 Task: Find and compare routes to nearby cinemas from Sector 18, Gurugram.
Action: Mouse moved to (124, 49)
Screenshot: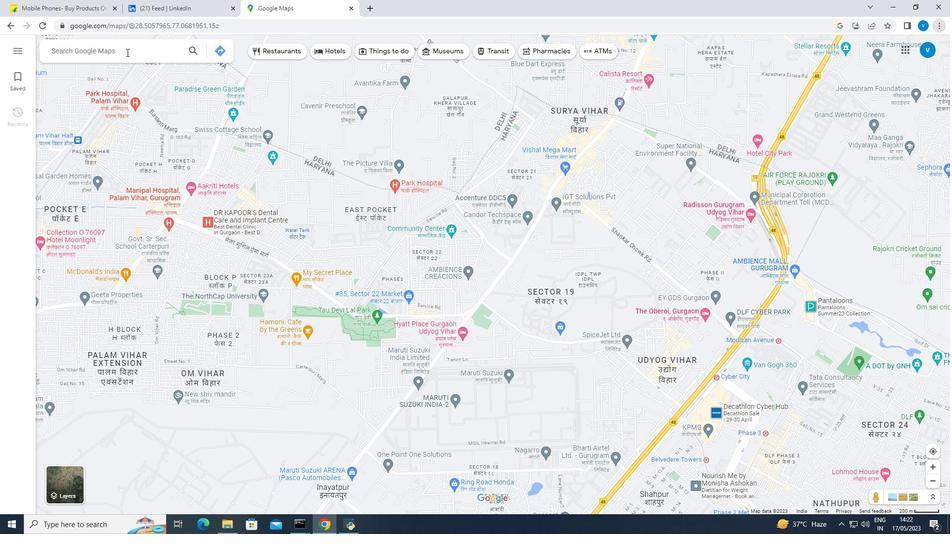 
Action: Mouse pressed left at (124, 49)
Screenshot: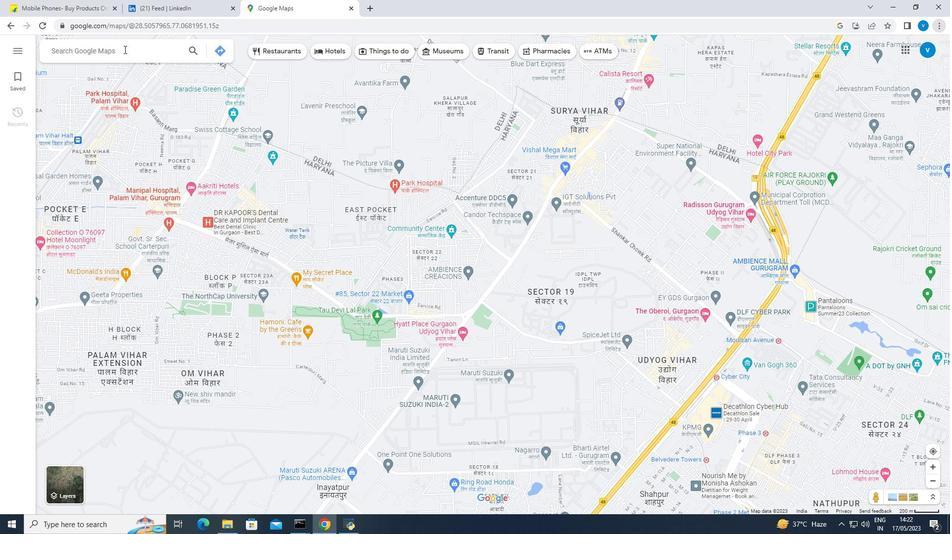 
Action: Key pressed nearby<Key.space>movie<Key.space>theatre<Key.space>or<Key.space>cinema<Key.enter>
Screenshot: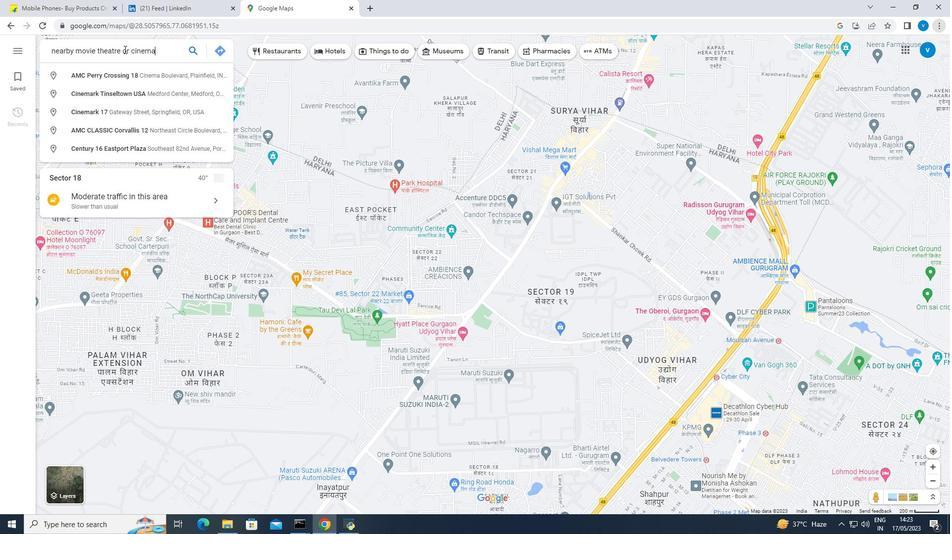 
Action: Mouse moved to (120, 114)
Screenshot: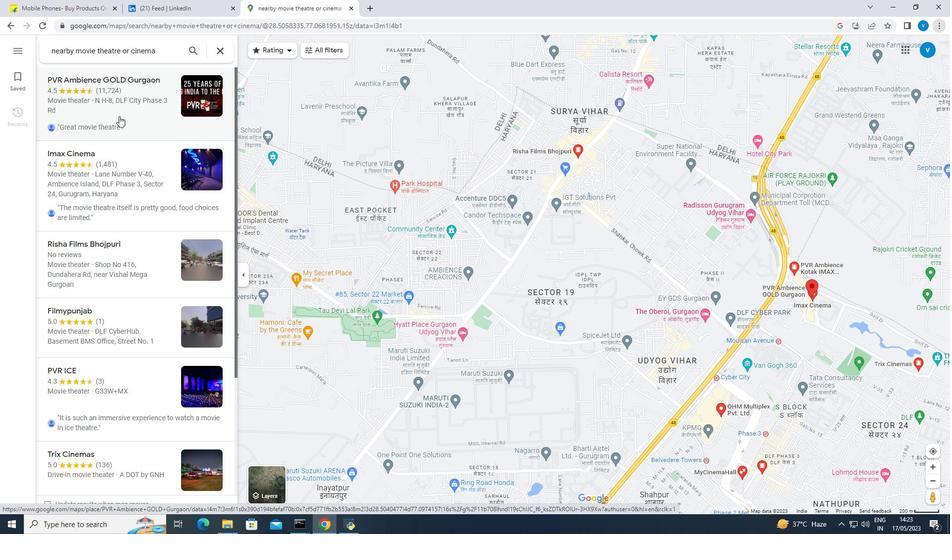 
Action: Mouse pressed left at (120, 114)
Screenshot: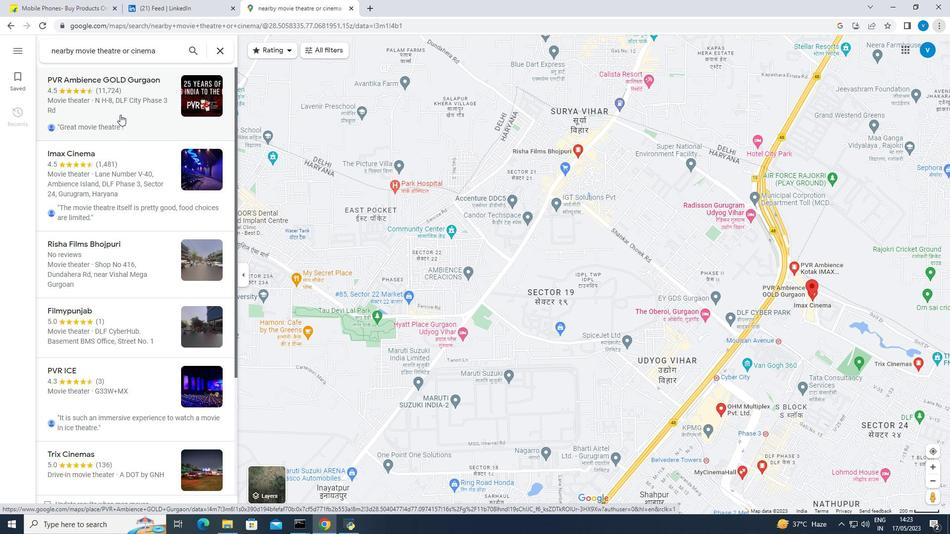 
Action: Mouse moved to (279, 279)
Screenshot: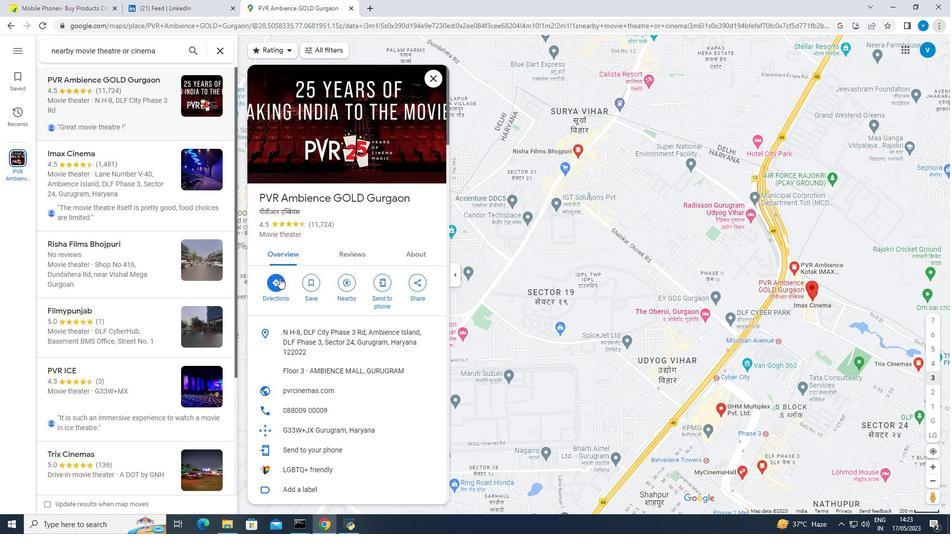 
Action: Mouse pressed left at (279, 279)
Screenshot: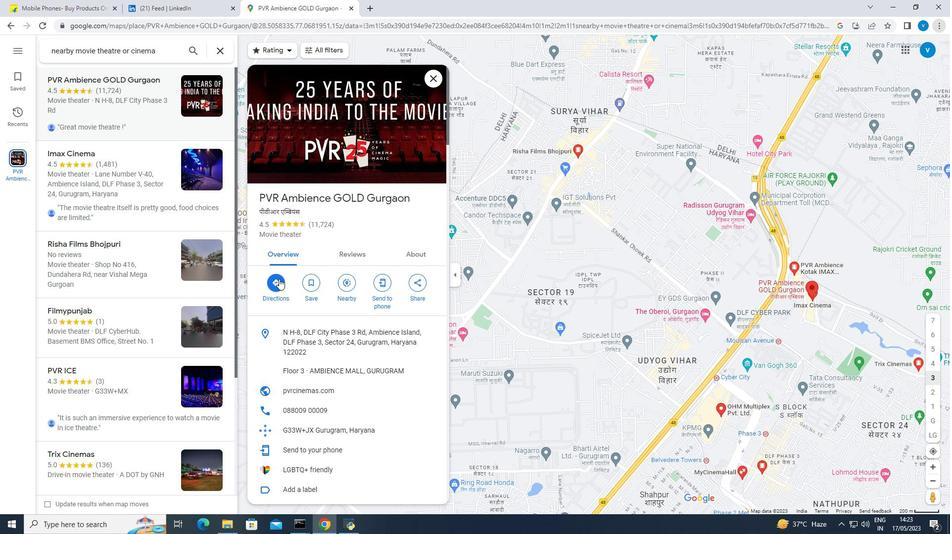 
Action: Mouse moved to (157, 78)
Screenshot: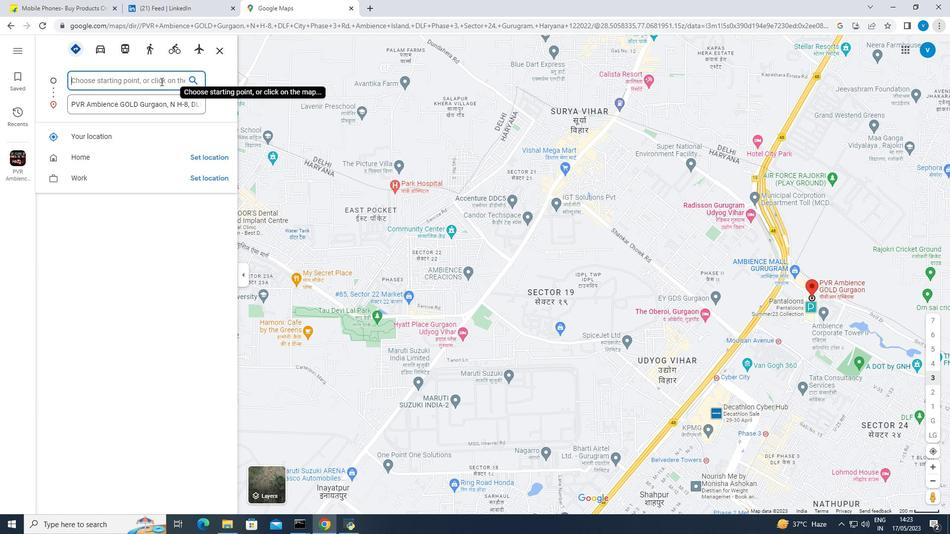 
Action: Mouse pressed left at (157, 78)
Screenshot: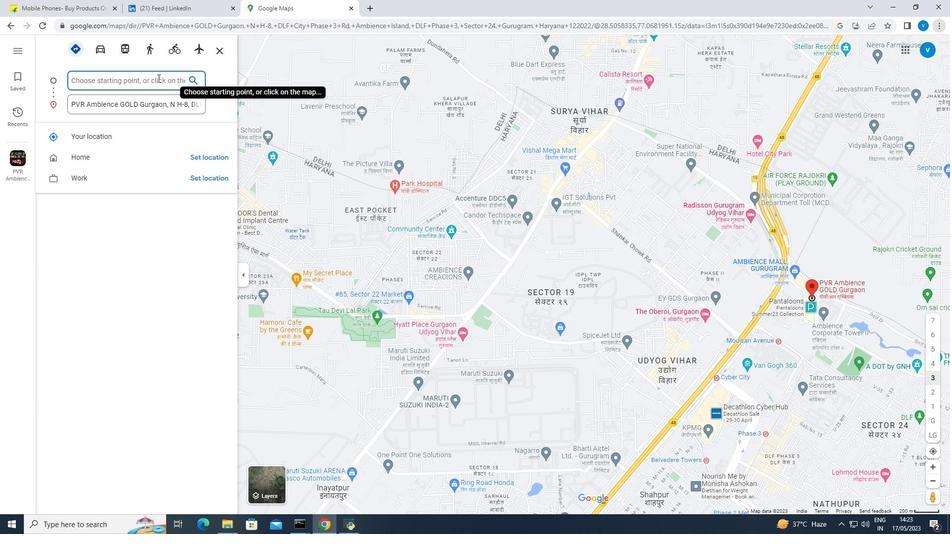 
Action: Key pressed sector<Key.space>18<Key.enter>
Screenshot: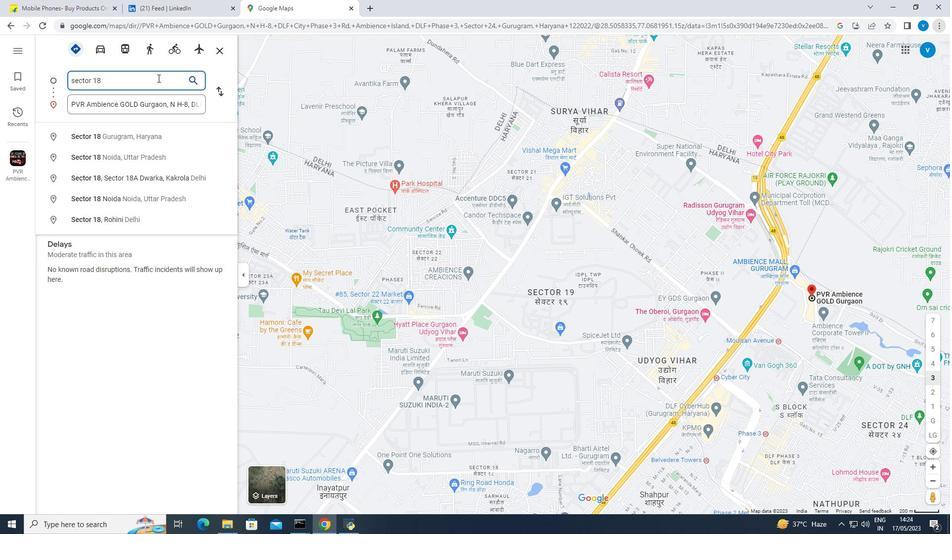 
Action: Mouse moved to (327, 411)
Screenshot: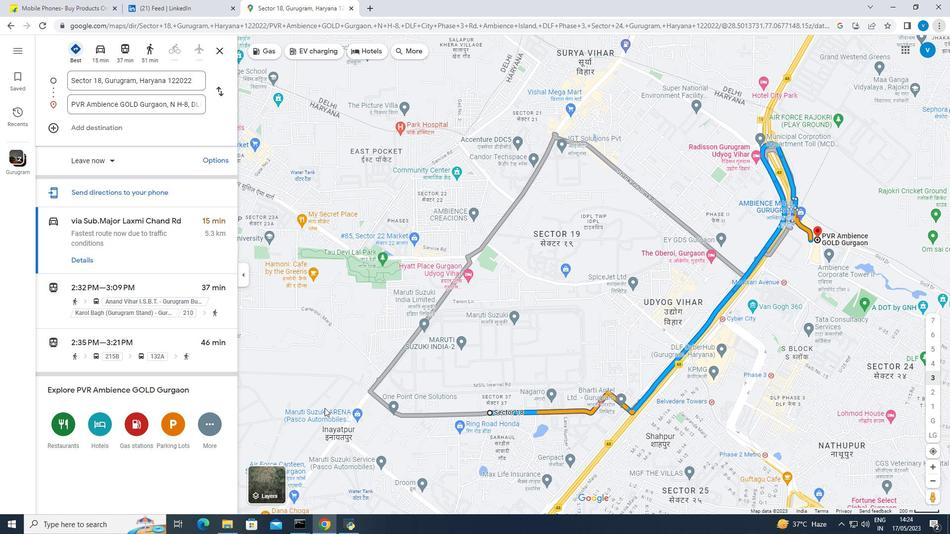 
Action: Mouse scrolled (327, 410) with delta (0, 0)
Screenshot: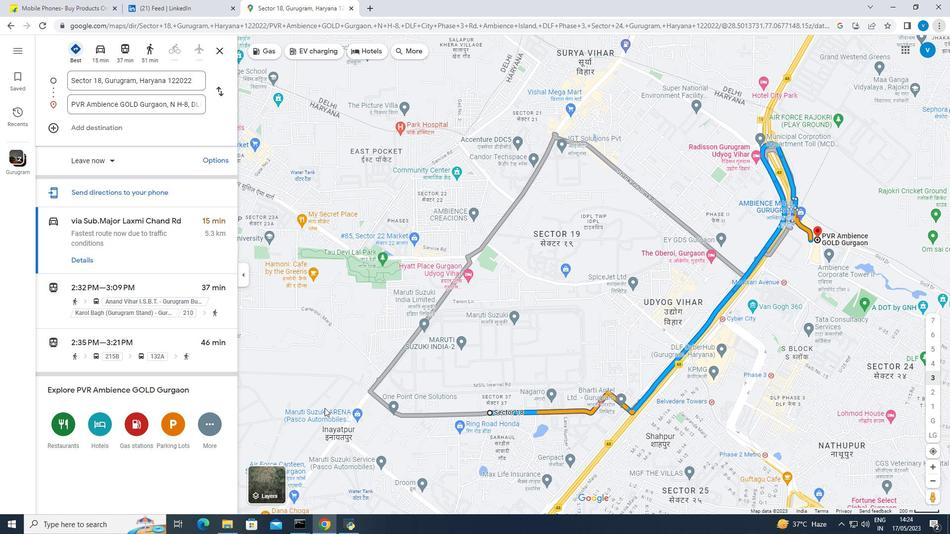 
Action: Mouse moved to (378, 425)
Screenshot: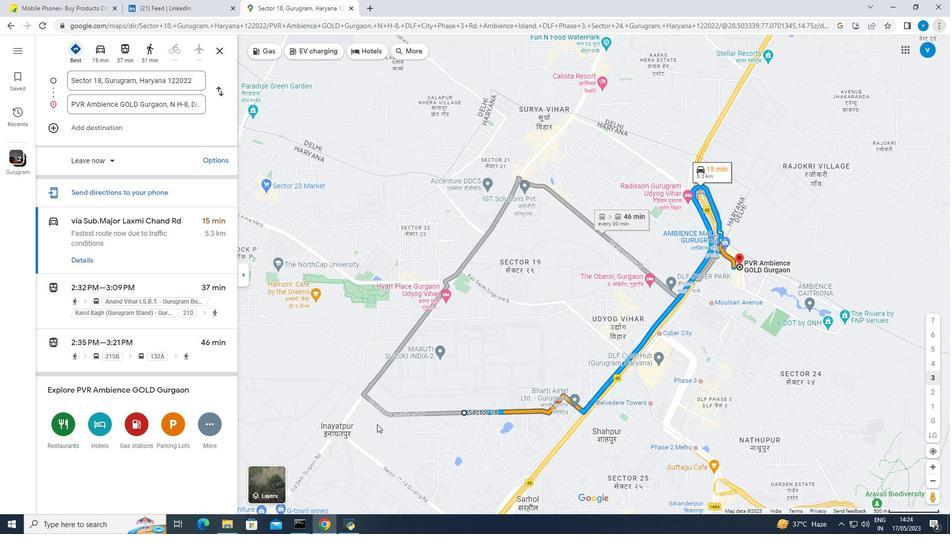 
Action: Mouse scrolled (378, 425) with delta (0, 0)
Screenshot: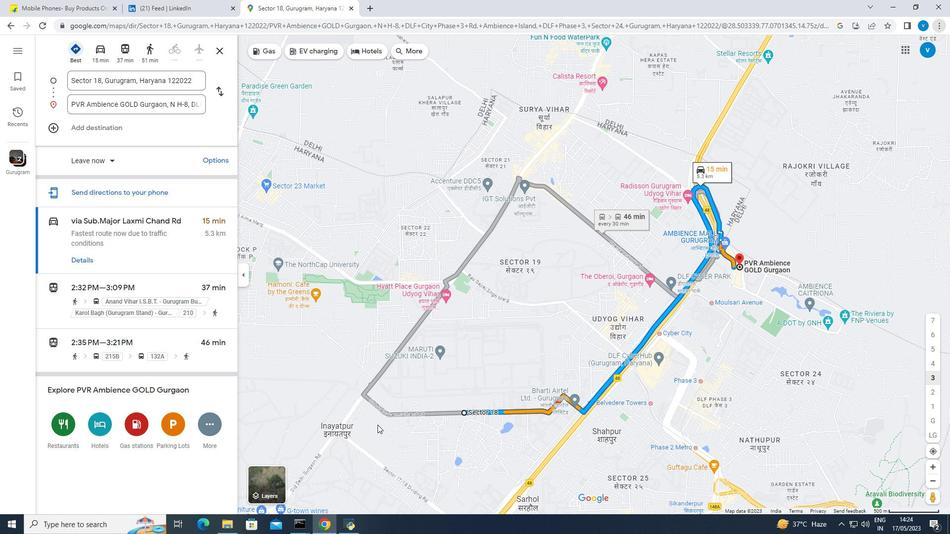 
Action: Mouse moved to (420, 411)
Screenshot: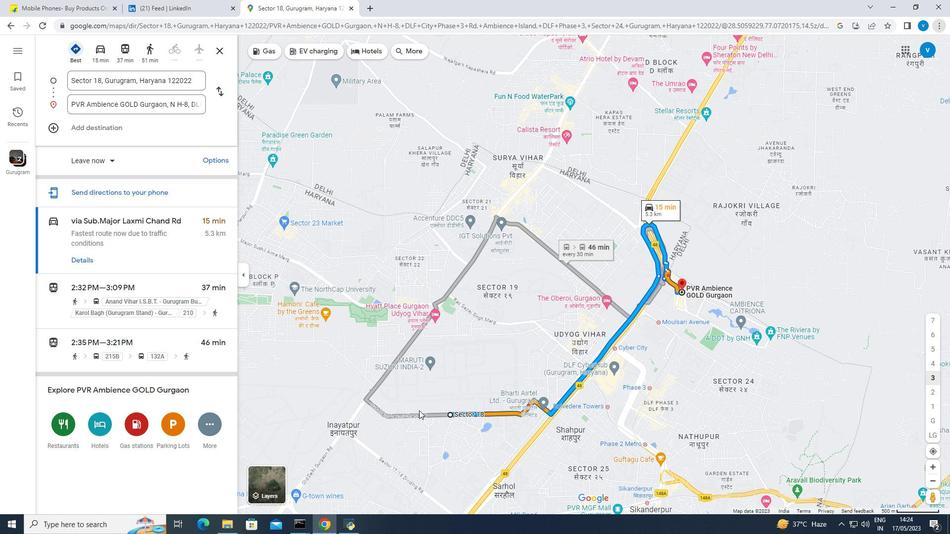 
Action: Mouse scrolled (420, 411) with delta (0, 0)
Screenshot: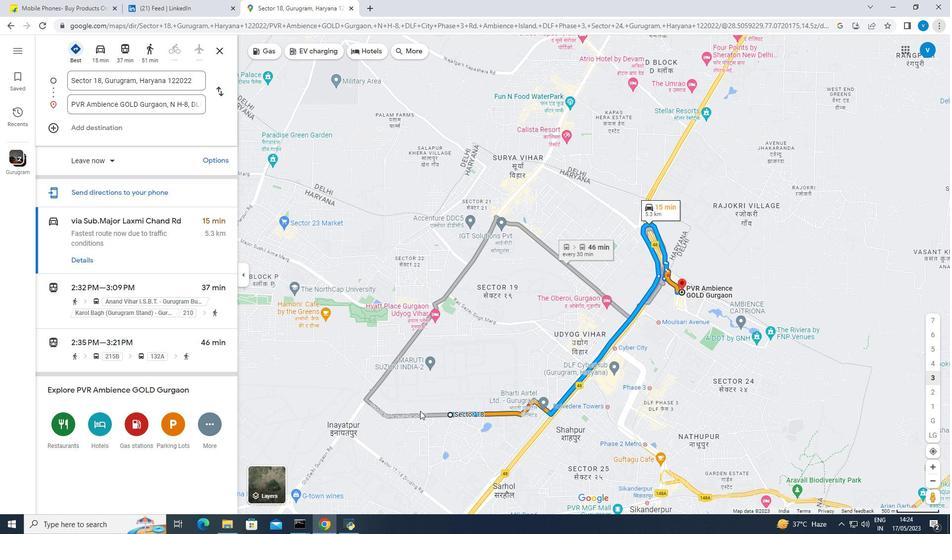 
Action: Mouse moved to (420, 411)
Screenshot: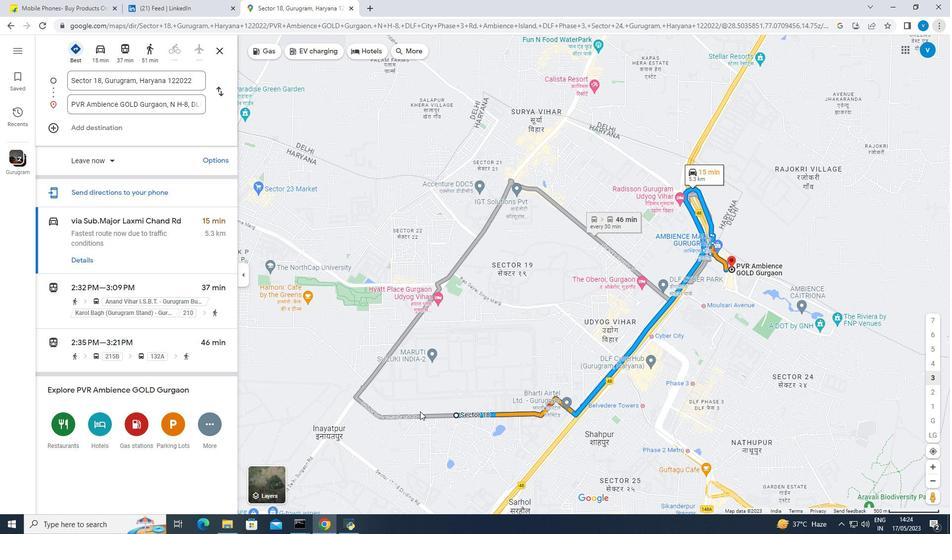 
Action: Mouse scrolled (420, 412) with delta (0, 0)
Screenshot: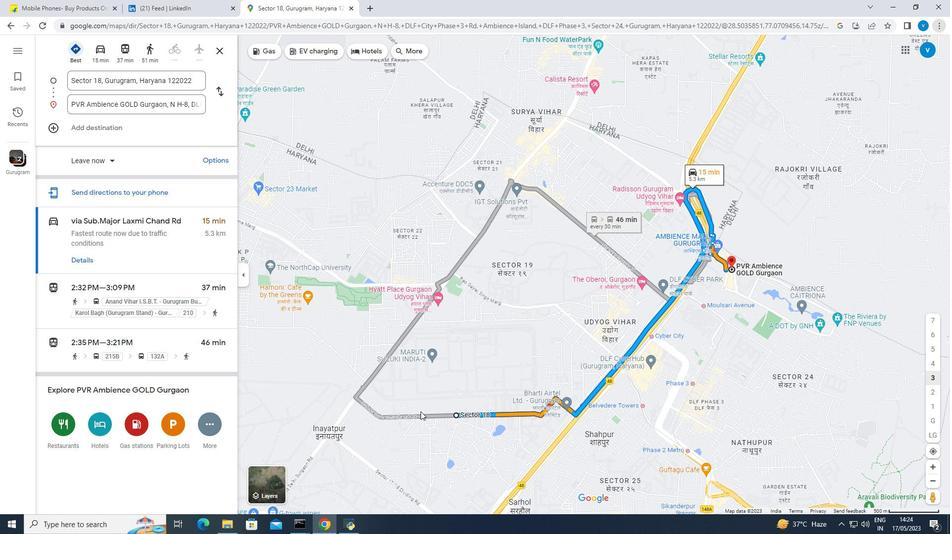 
Action: Mouse moved to (613, 409)
Screenshot: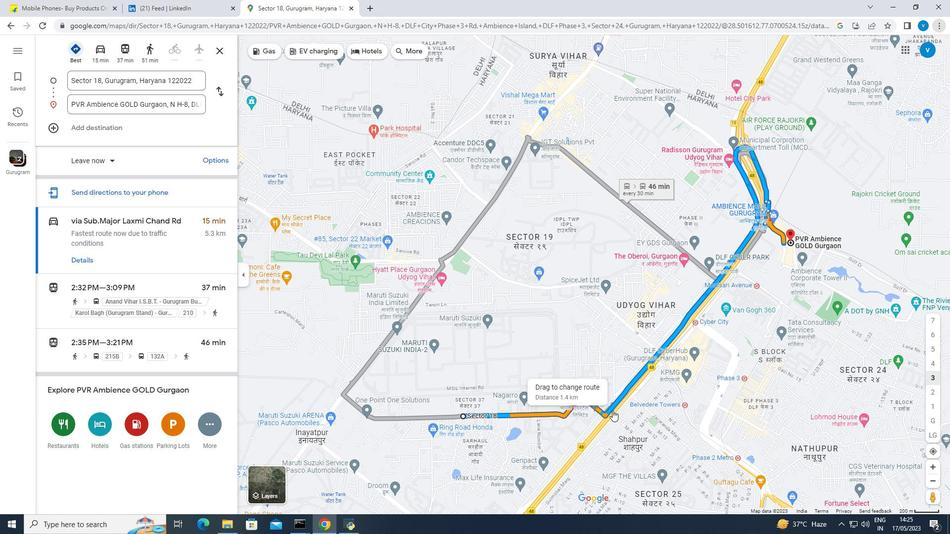 
Action: Mouse scrolled (613, 410) with delta (0, 0)
Screenshot: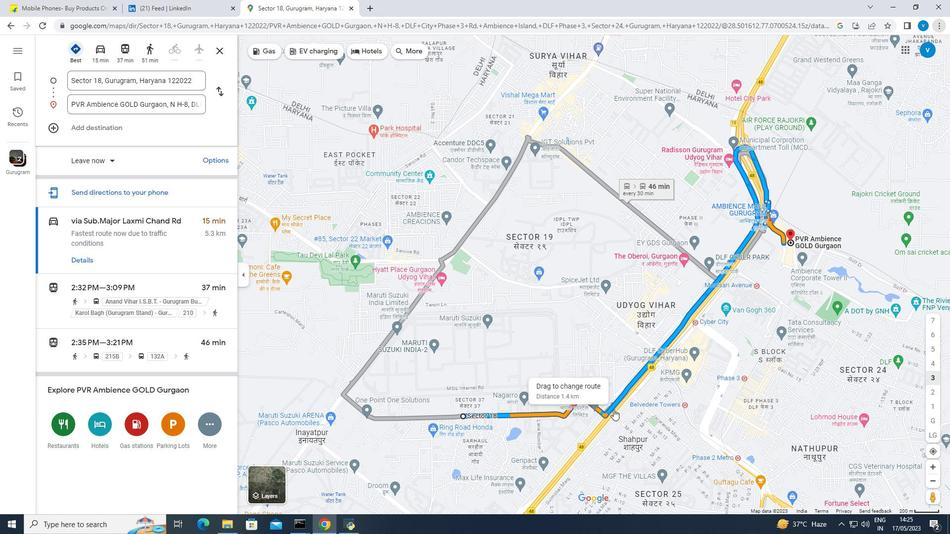 
Action: Mouse moved to (222, 162)
Screenshot: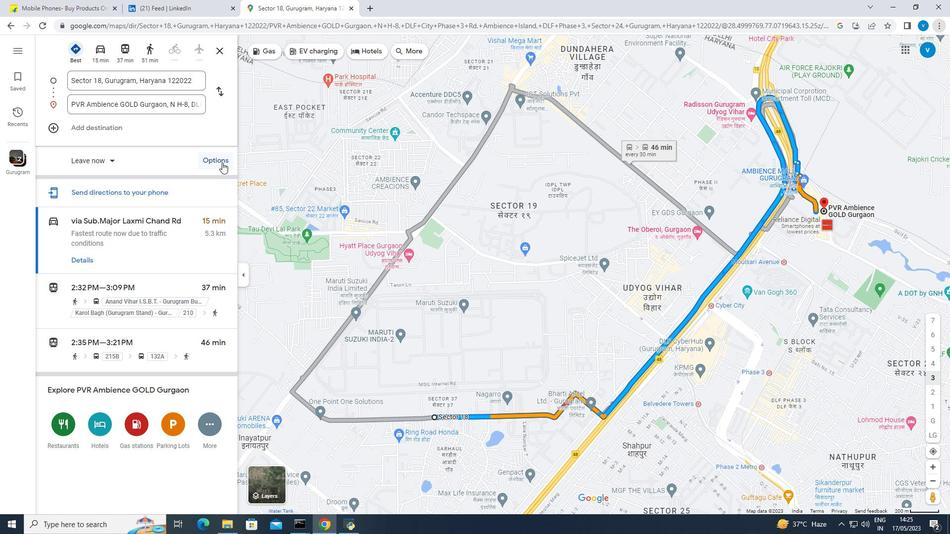 
Action: Mouse pressed left at (222, 162)
Screenshot: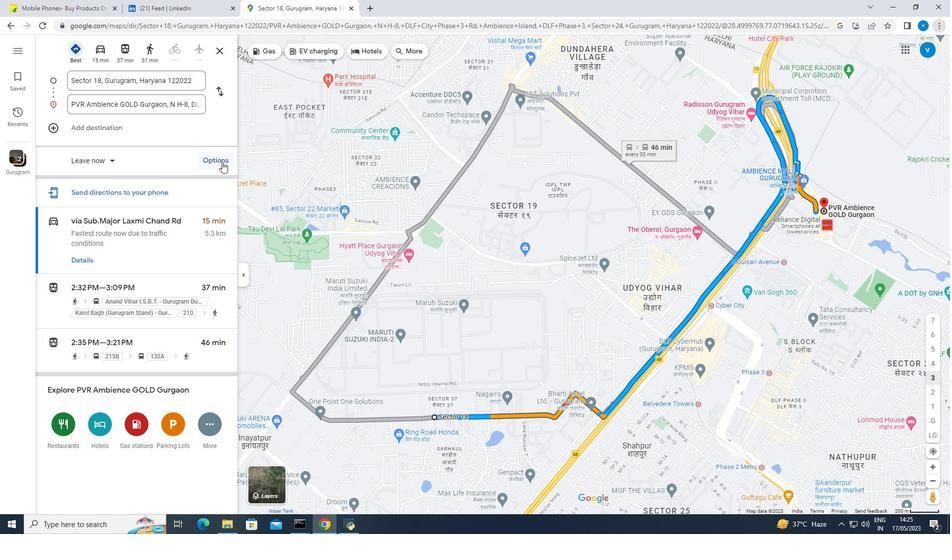 
Action: Mouse moved to (154, 194)
Screenshot: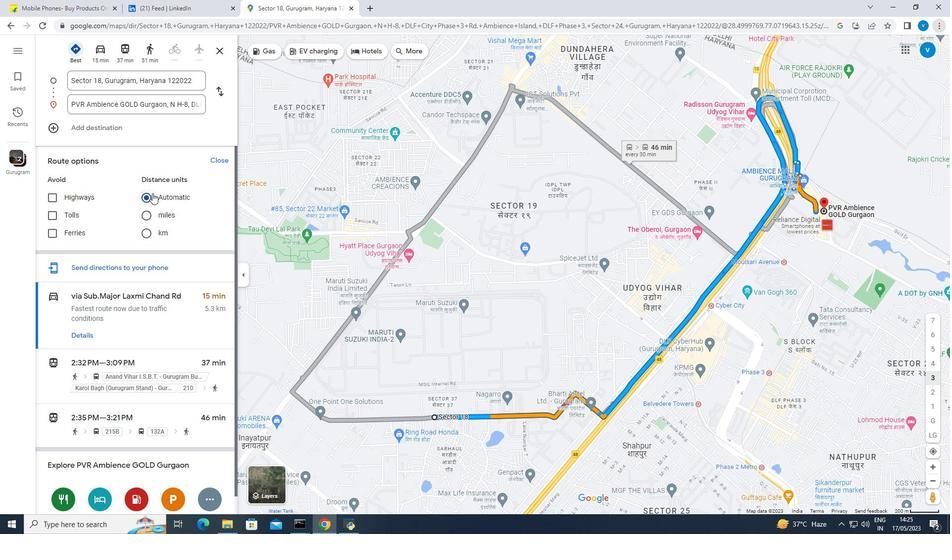 
Action: Mouse scrolled (154, 193) with delta (0, 0)
Screenshot: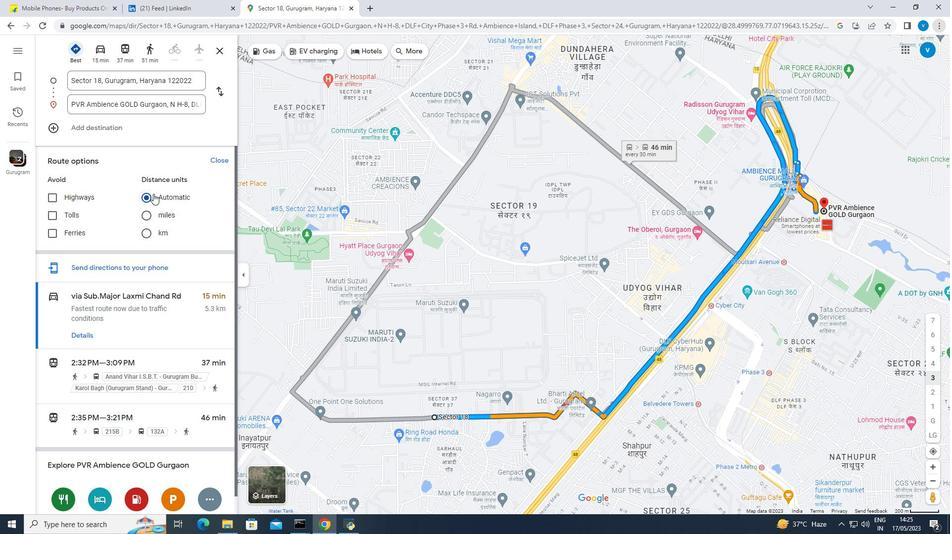 
Action: Mouse scrolled (154, 193) with delta (0, 0)
Screenshot: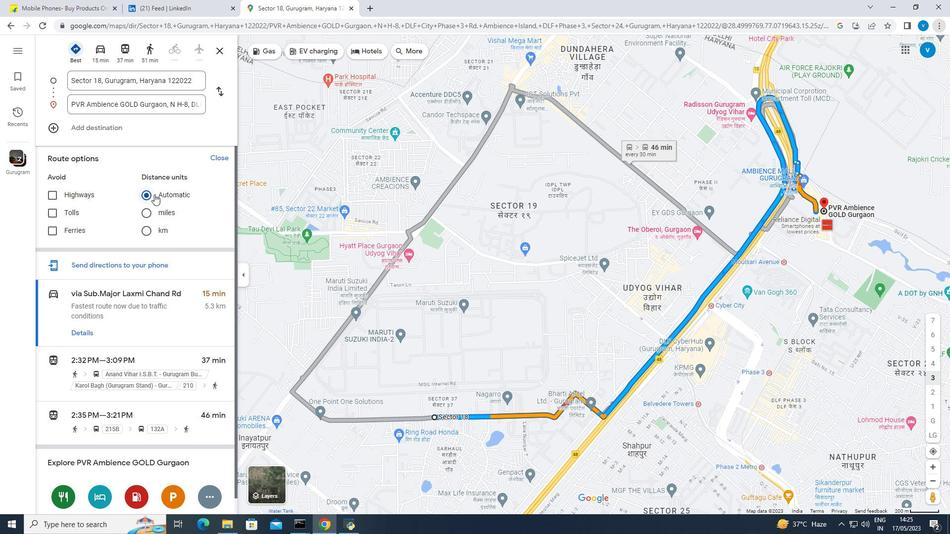 
Action: Mouse moved to (168, 179)
Screenshot: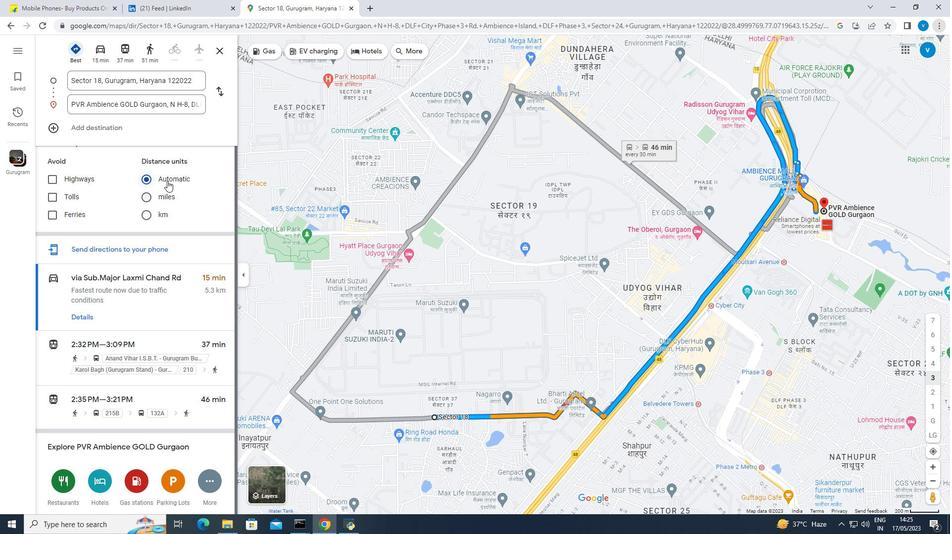 
Action: Mouse scrolled (168, 179) with delta (0, 0)
Screenshot: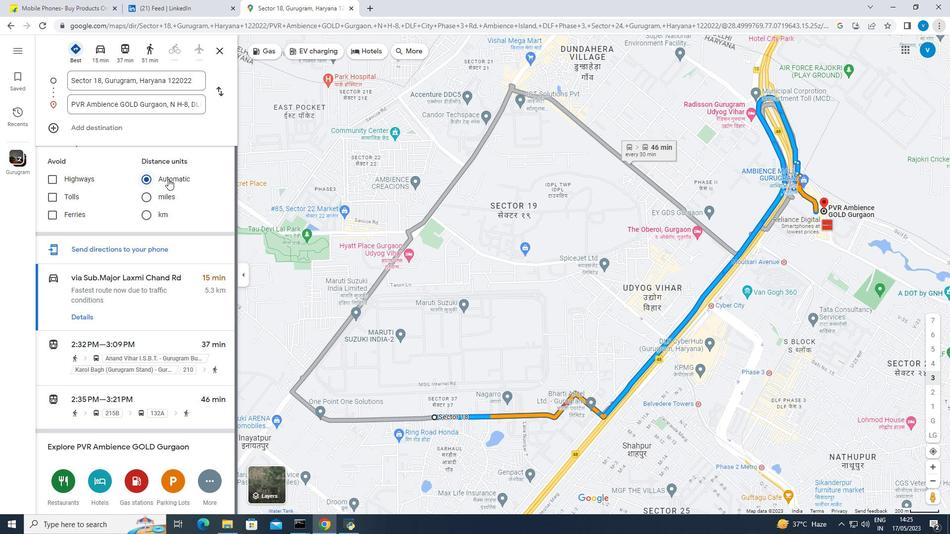 
Action: Mouse scrolled (168, 179) with delta (0, 0)
Screenshot: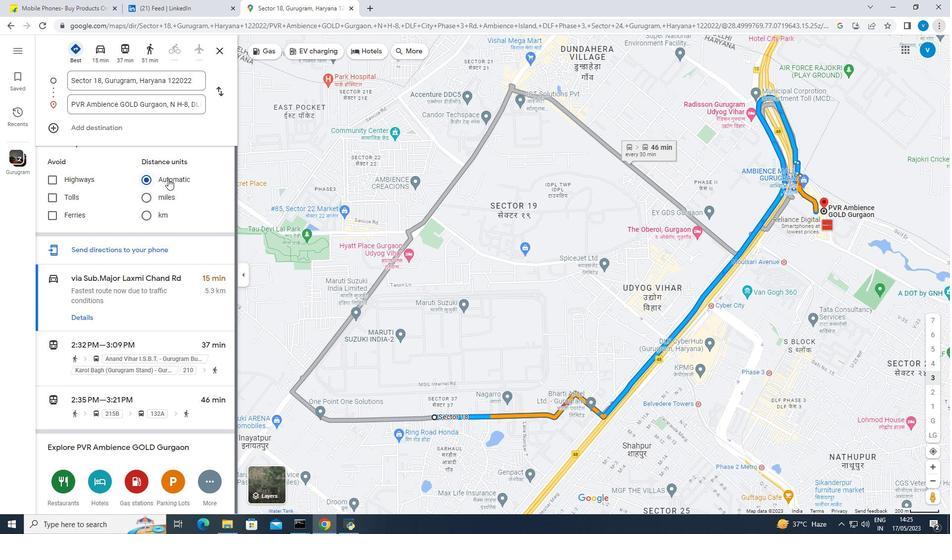 
Action: Mouse moved to (222, 161)
Screenshot: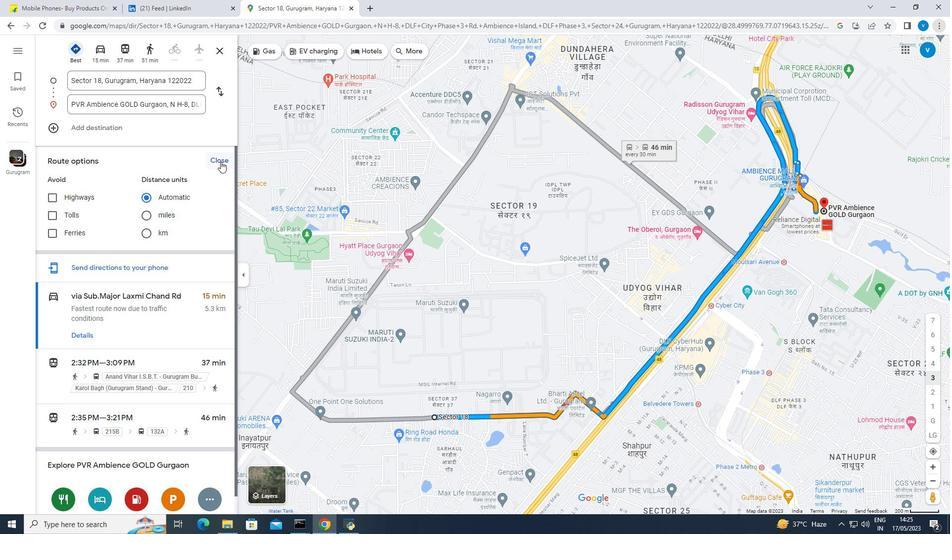 
Action: Mouse pressed left at (222, 161)
Screenshot: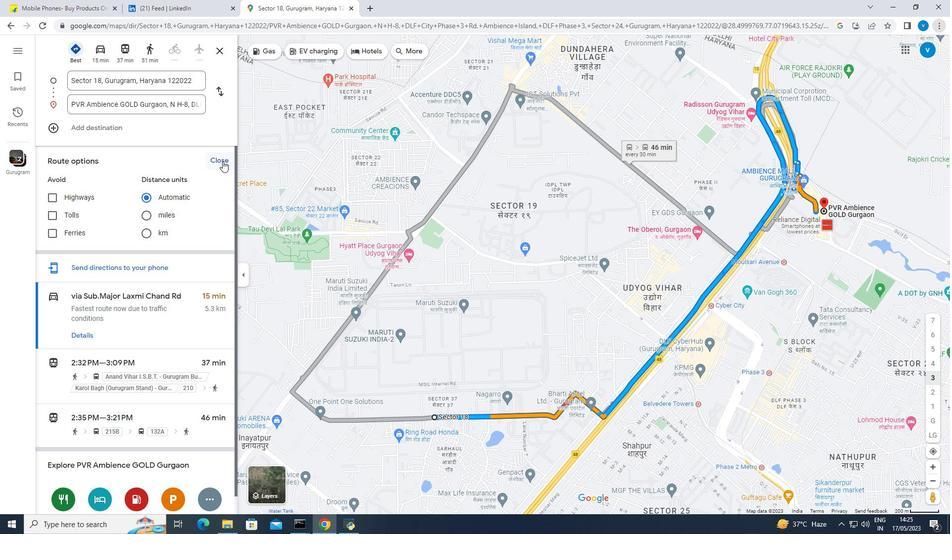 
Action: Mouse moved to (9, 27)
Screenshot: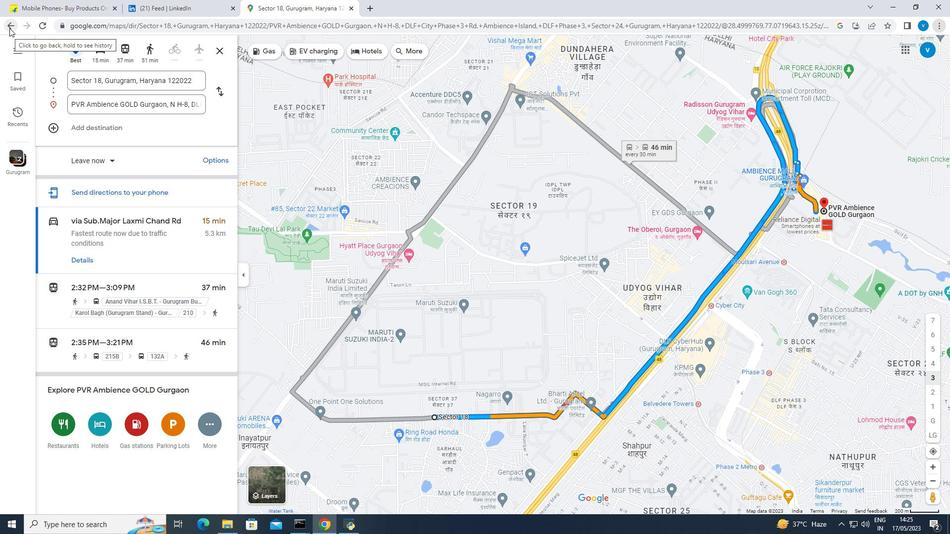
Action: Mouse pressed left at (9, 27)
Screenshot: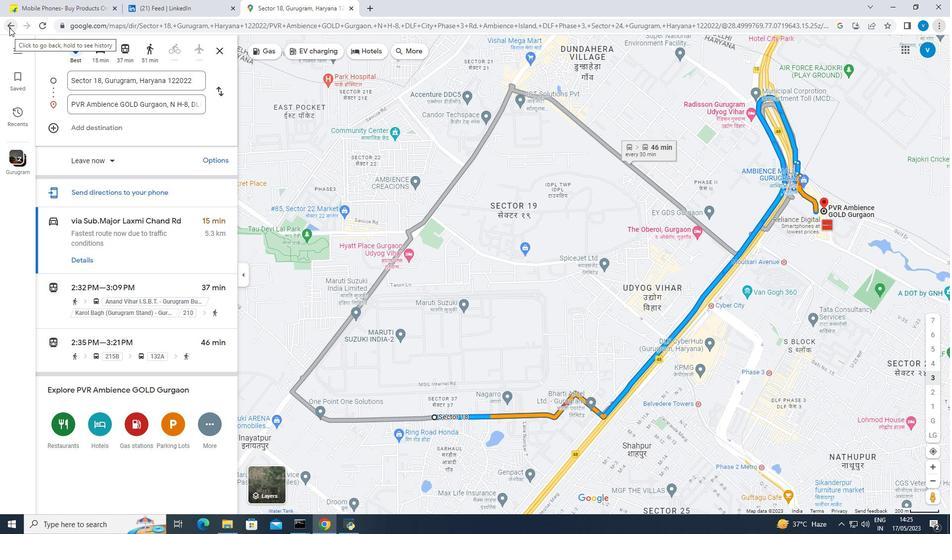 
Action: Mouse pressed left at (9, 27)
Screenshot: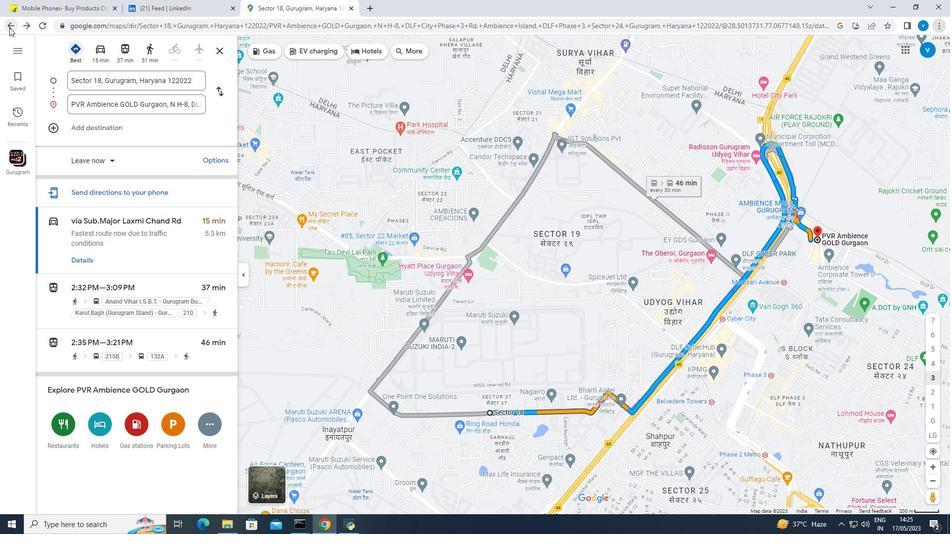 
Action: Mouse moved to (168, 168)
Screenshot: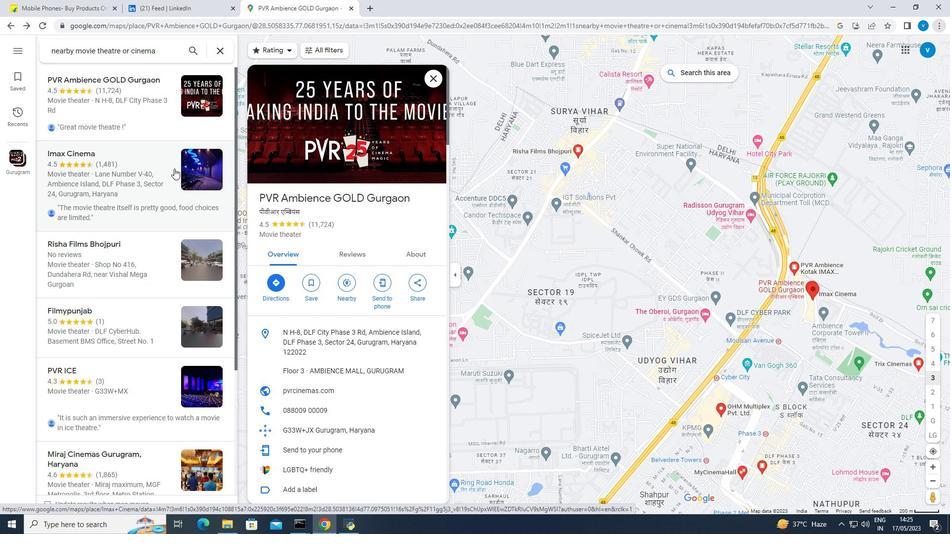 
Action: Mouse pressed left at (168, 168)
Screenshot: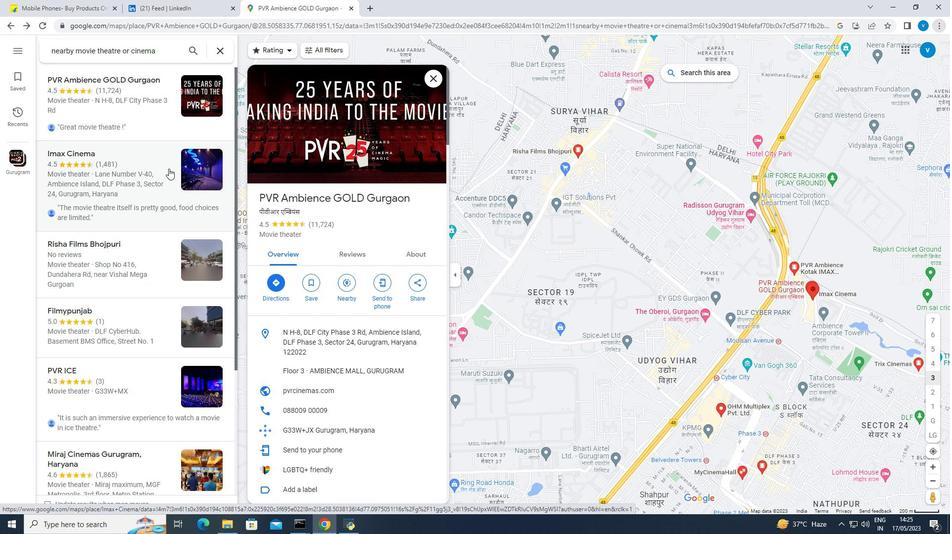 
Action: Mouse moved to (273, 274)
Screenshot: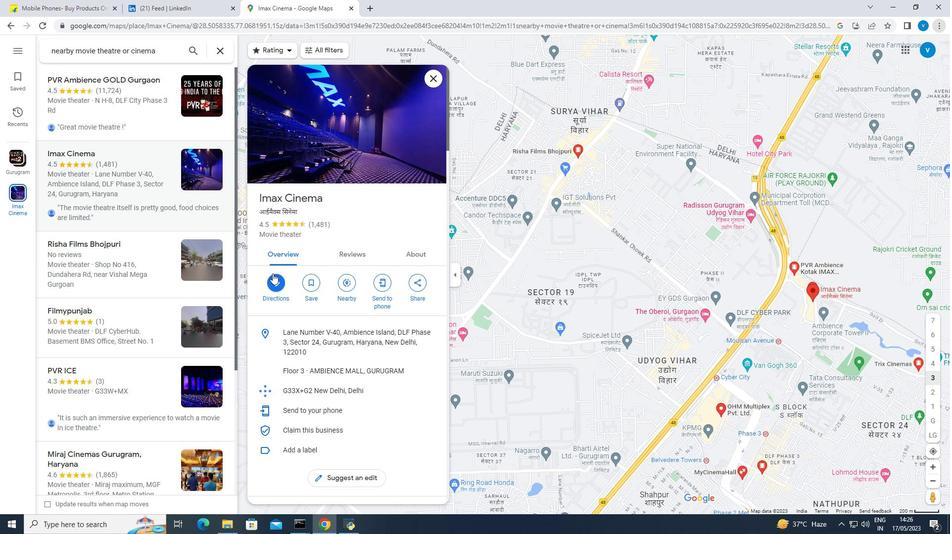 
Action: Mouse pressed left at (273, 274)
Screenshot: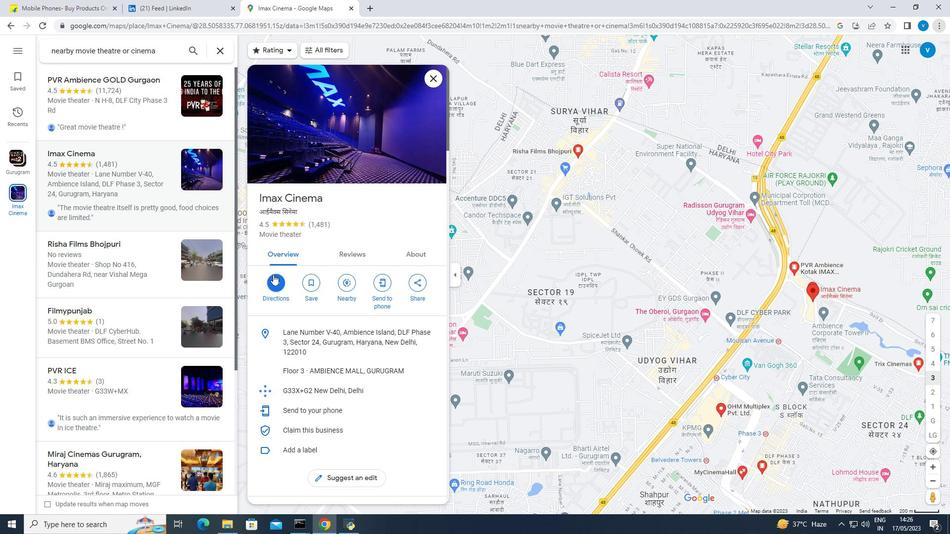 
Action: Mouse moved to (156, 81)
Screenshot: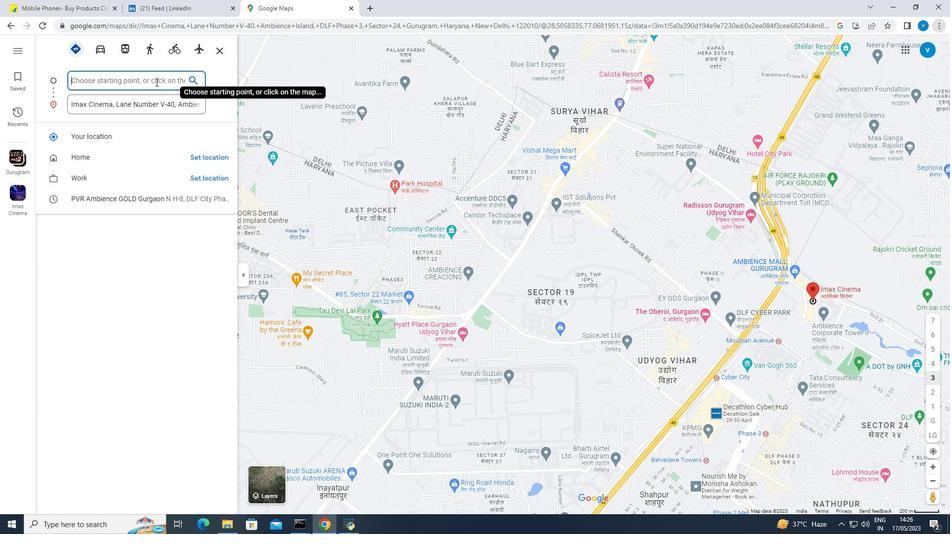 
Action: Mouse pressed left at (156, 81)
Screenshot: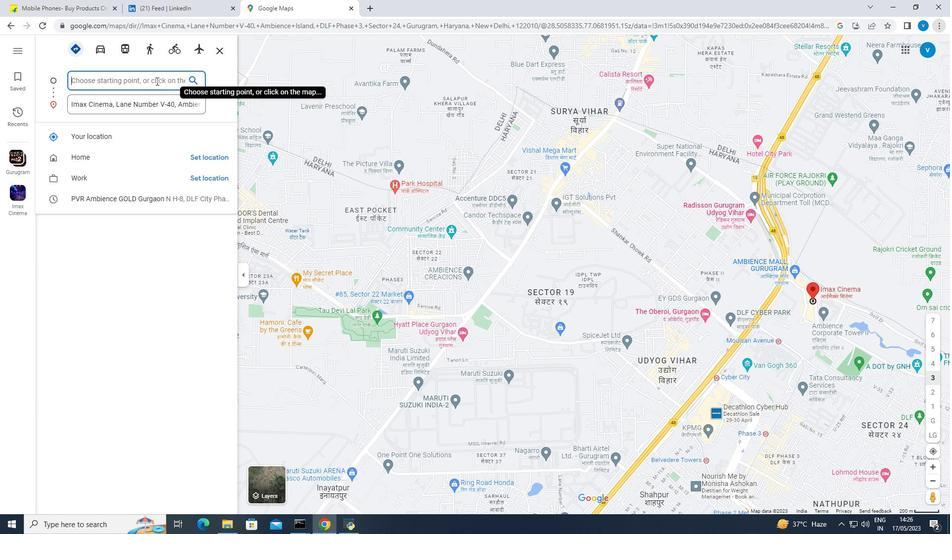 
Action: Key pressed sector<Key.space>18<Key.enter>
Screenshot: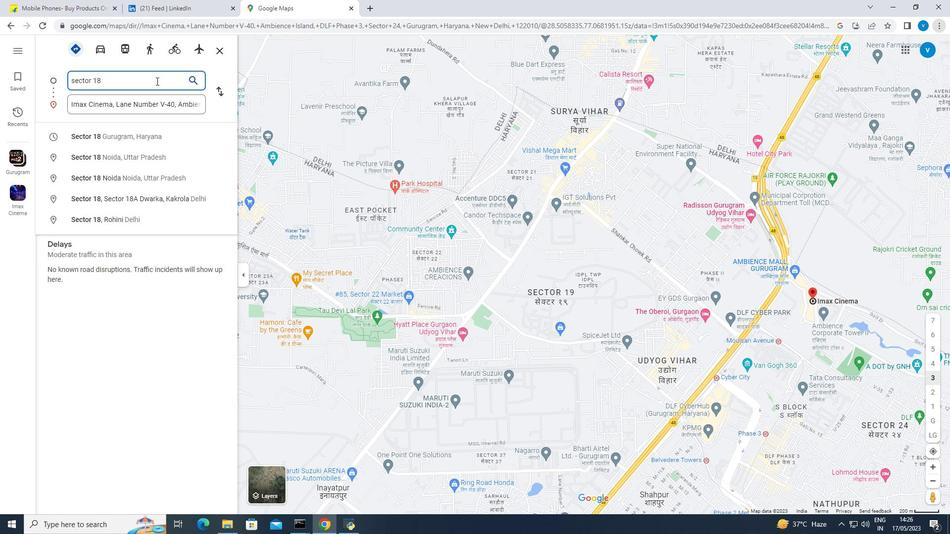
Action: Mouse moved to (179, 206)
Screenshot: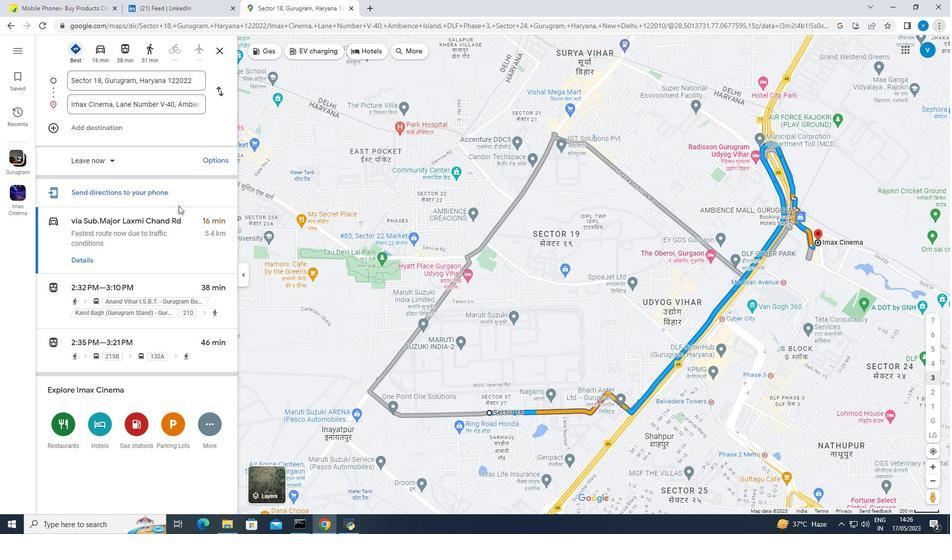 
Action: Mouse scrolled (179, 206) with delta (0, 0)
Screenshot: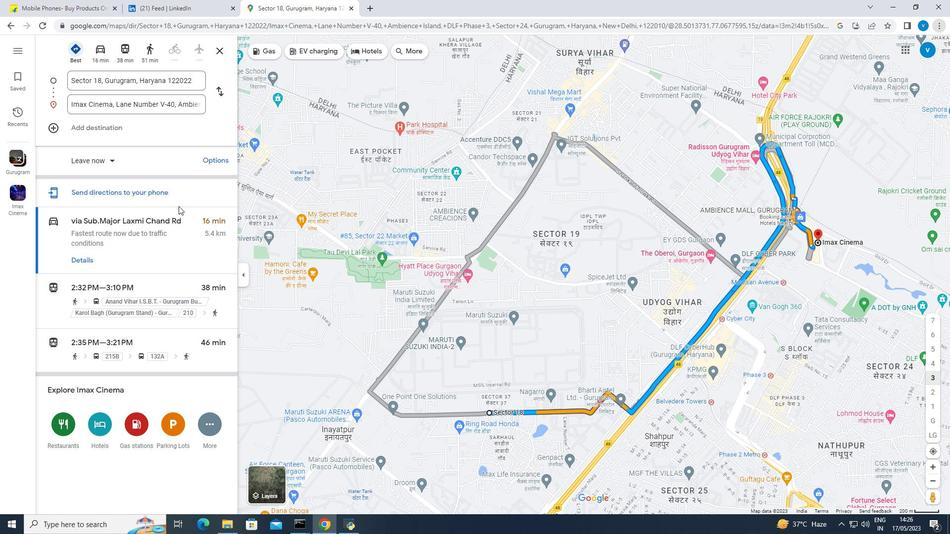 
Action: Mouse scrolled (179, 206) with delta (0, 0)
Screenshot: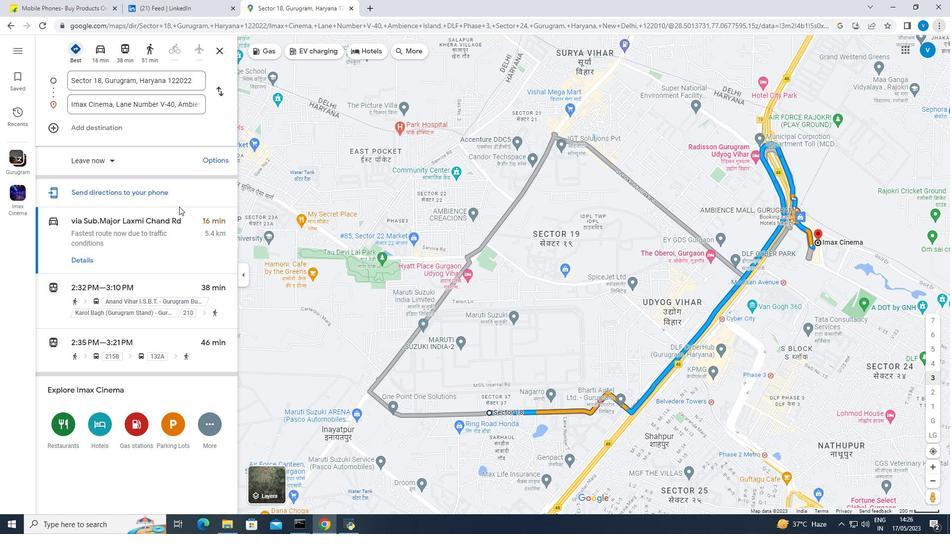
Action: Mouse scrolled (179, 206) with delta (0, 0)
Screenshot: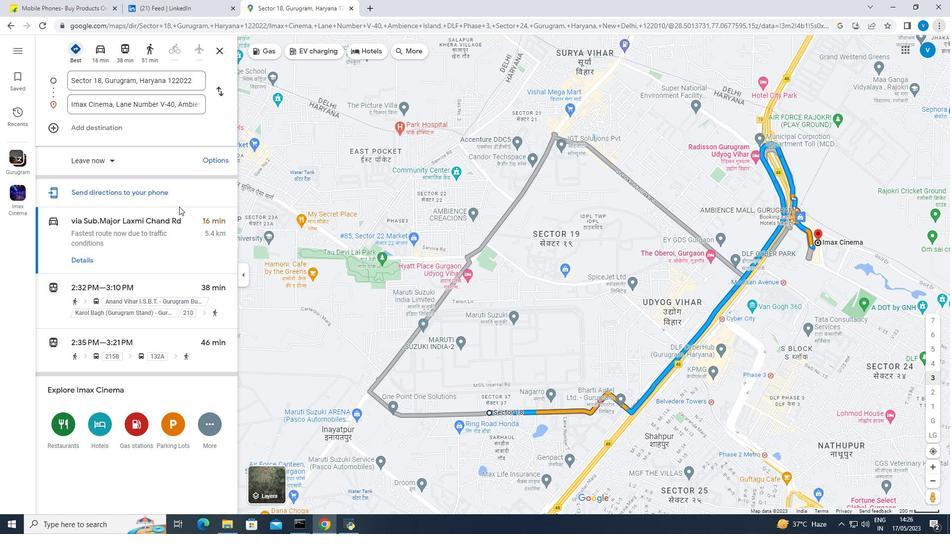 
Action: Mouse scrolled (179, 206) with delta (0, 0)
Screenshot: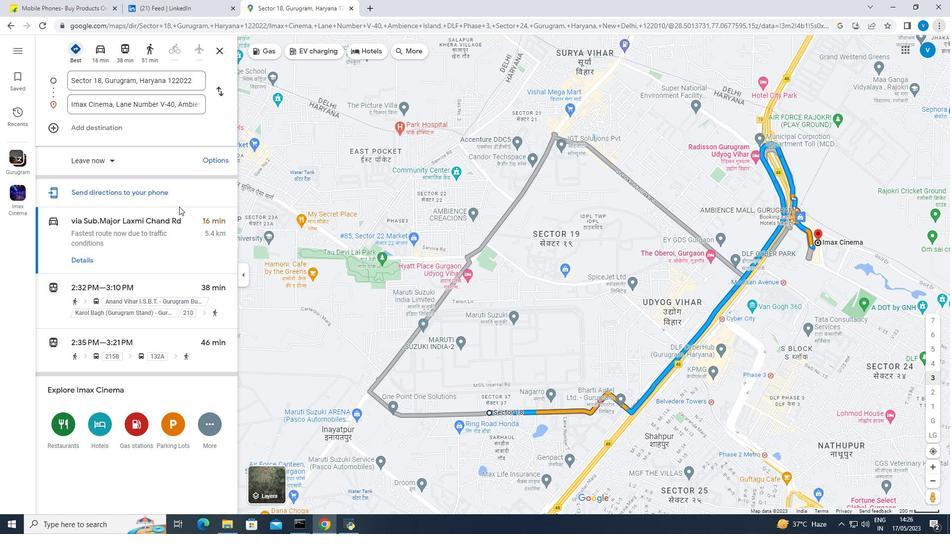 
Action: Mouse moved to (436, 345)
Screenshot: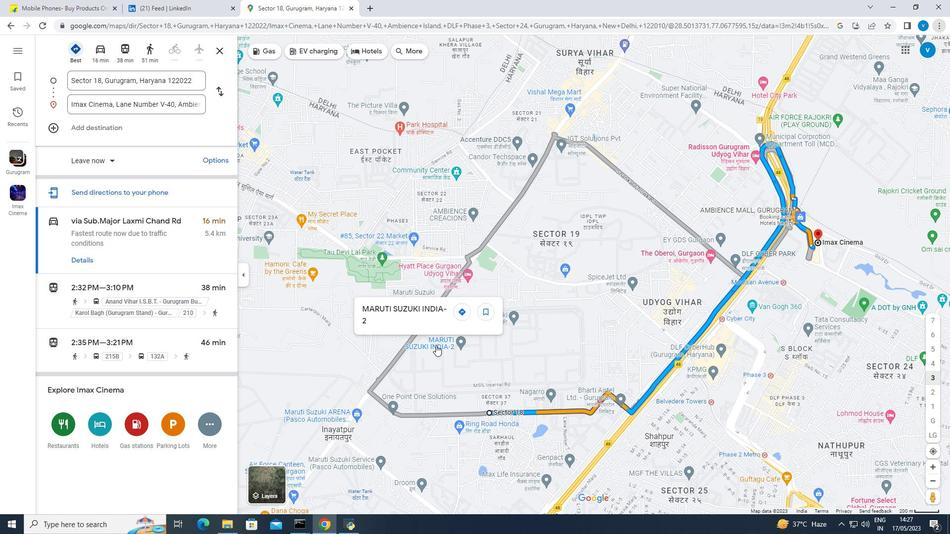 
Action: Mouse scrolled (436, 344) with delta (0, 0)
Screenshot: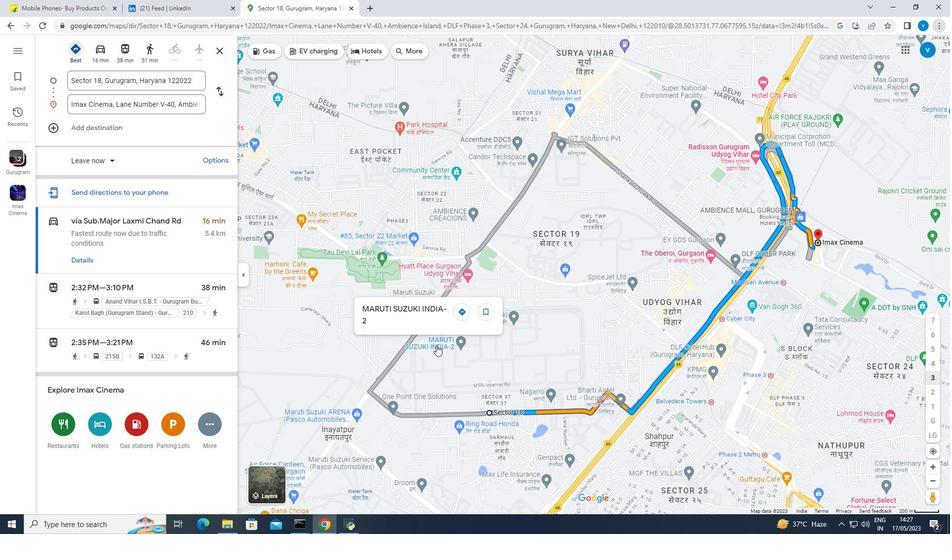 
Action: Mouse moved to (495, 403)
Screenshot: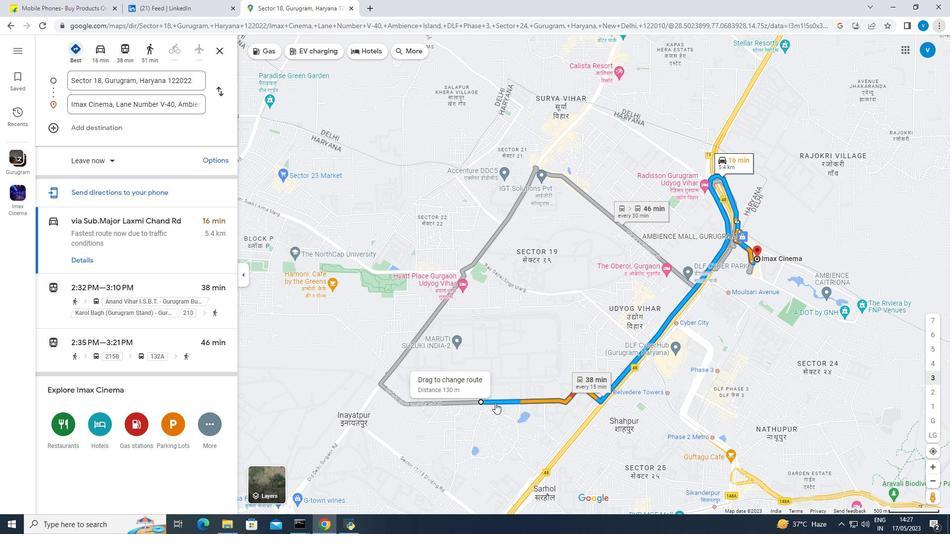 
Action: Mouse scrolled (495, 403) with delta (0, 0)
Screenshot: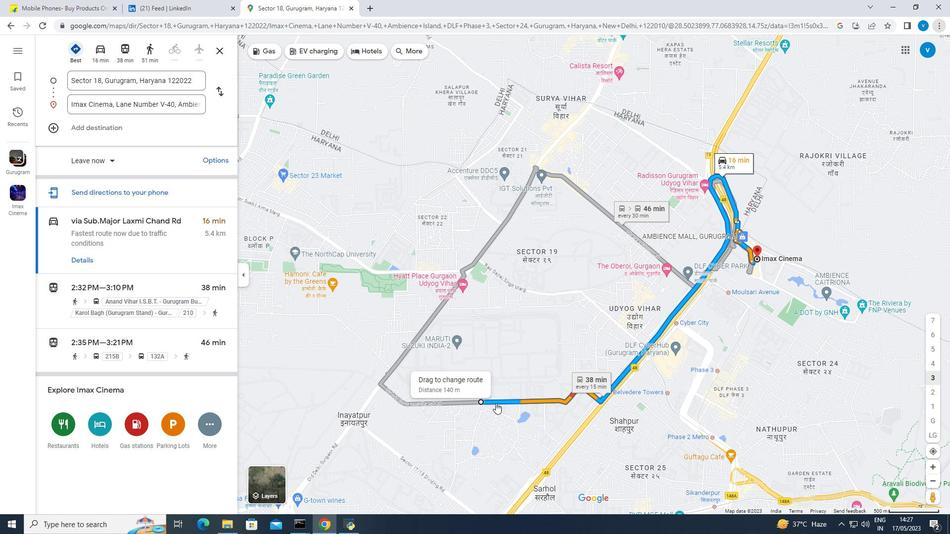 
Action: Mouse moved to (498, 384)
Screenshot: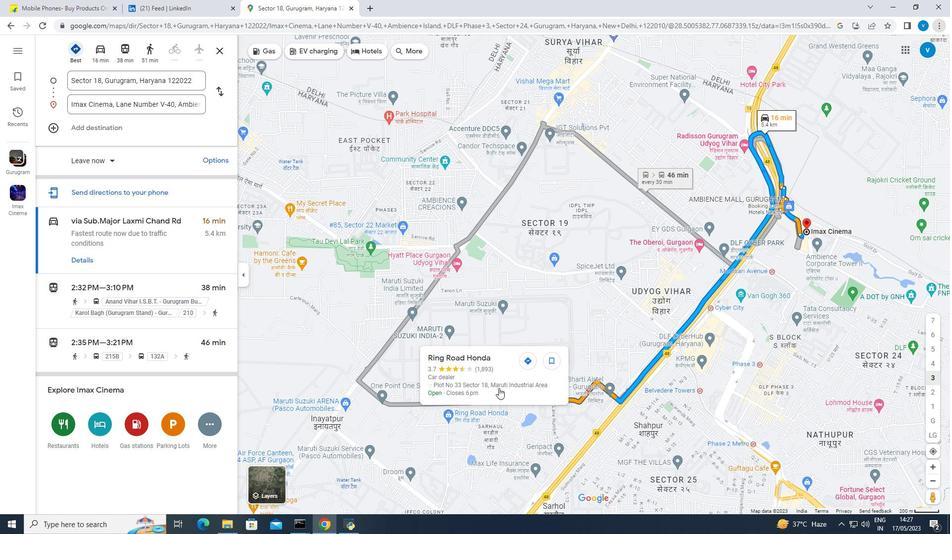 
Action: Mouse scrolled (498, 385) with delta (0, 0)
Screenshot: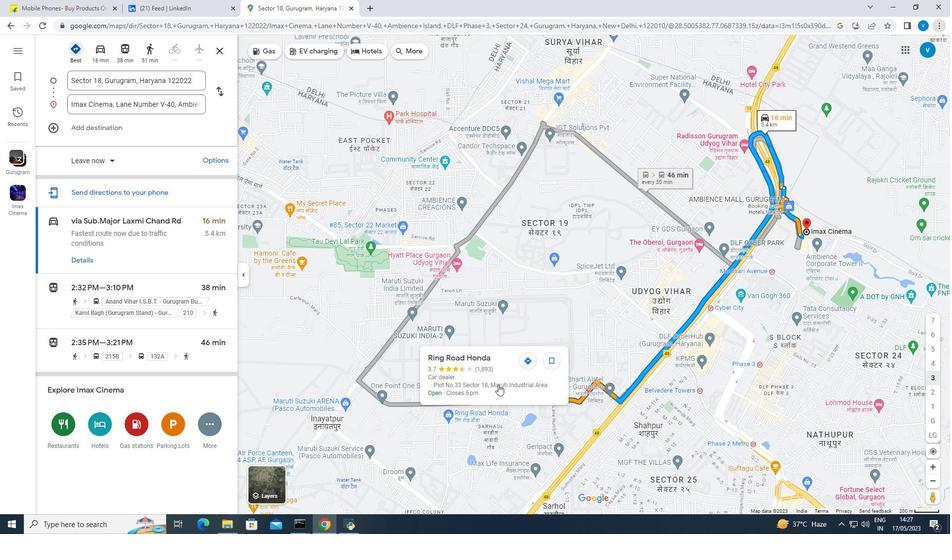 
Action: Mouse moved to (578, 366)
Screenshot: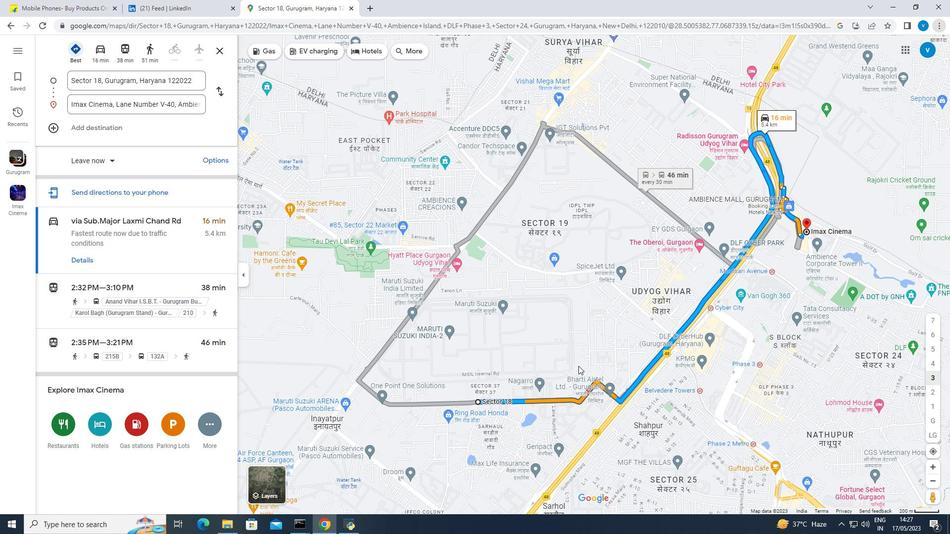
Action: Mouse scrolled (578, 366) with delta (0, 0)
Screenshot: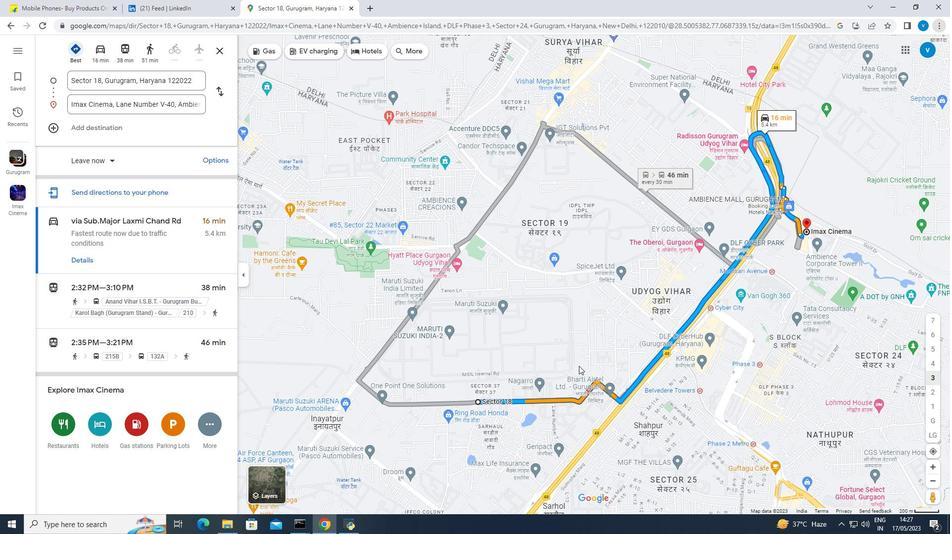 
Action: Mouse moved to (578, 366)
Screenshot: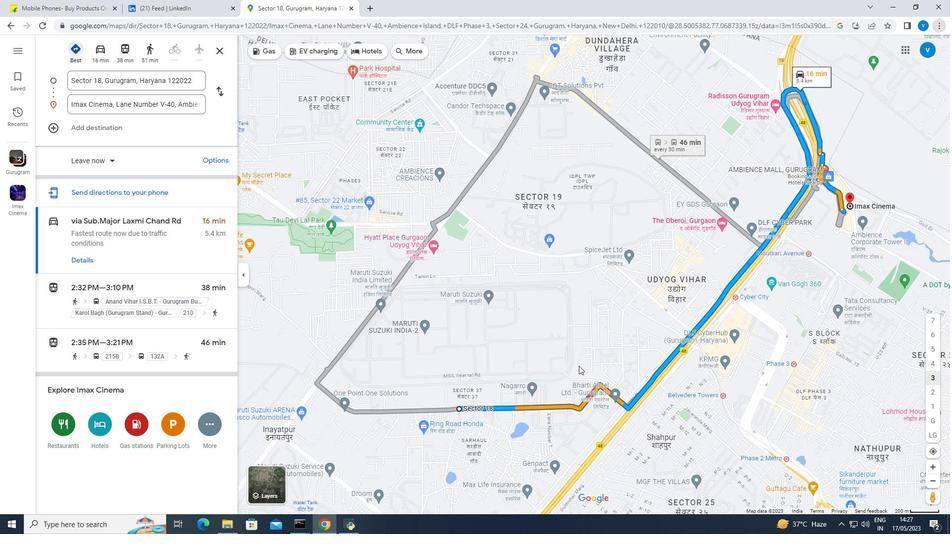 
Action: Mouse scrolled (578, 366) with delta (0, 0)
Screenshot: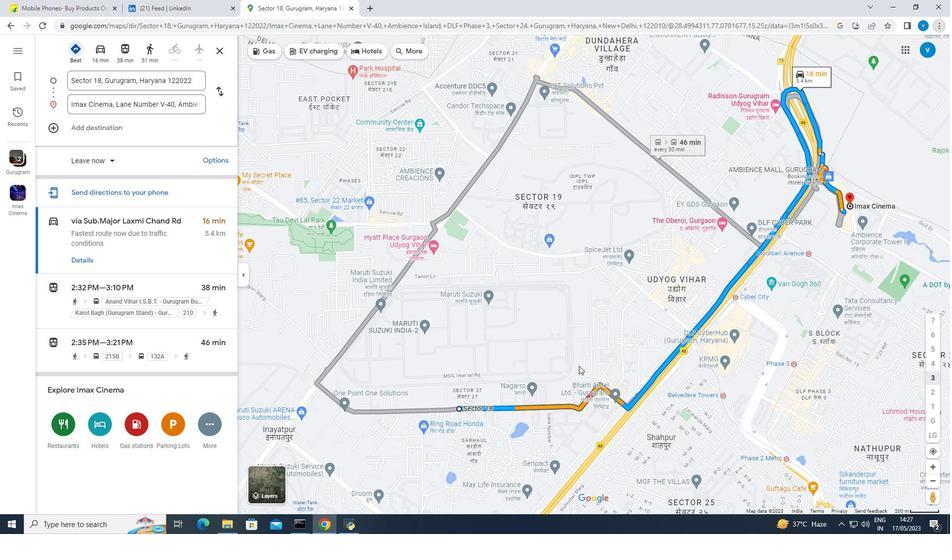 
Action: Mouse moved to (5, 25)
Screenshot: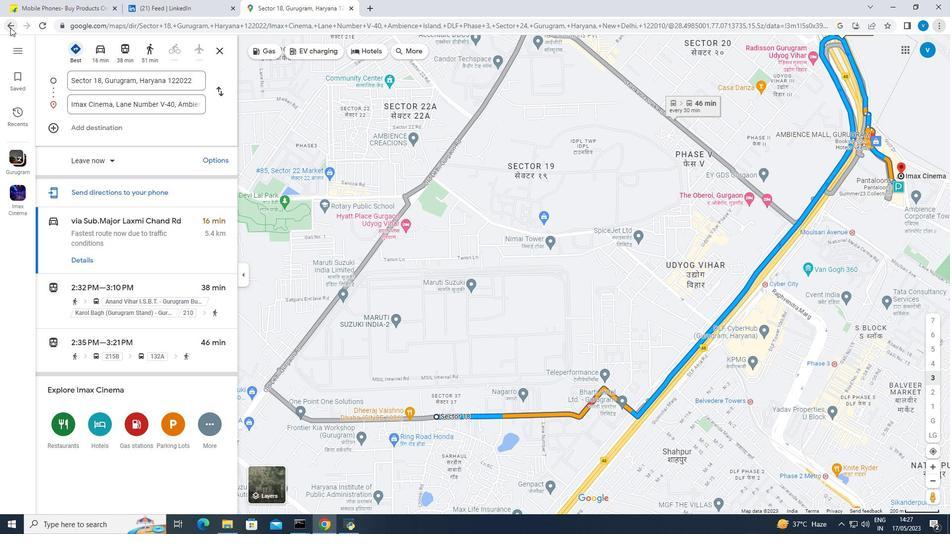 
Action: Mouse pressed left at (5, 25)
Screenshot: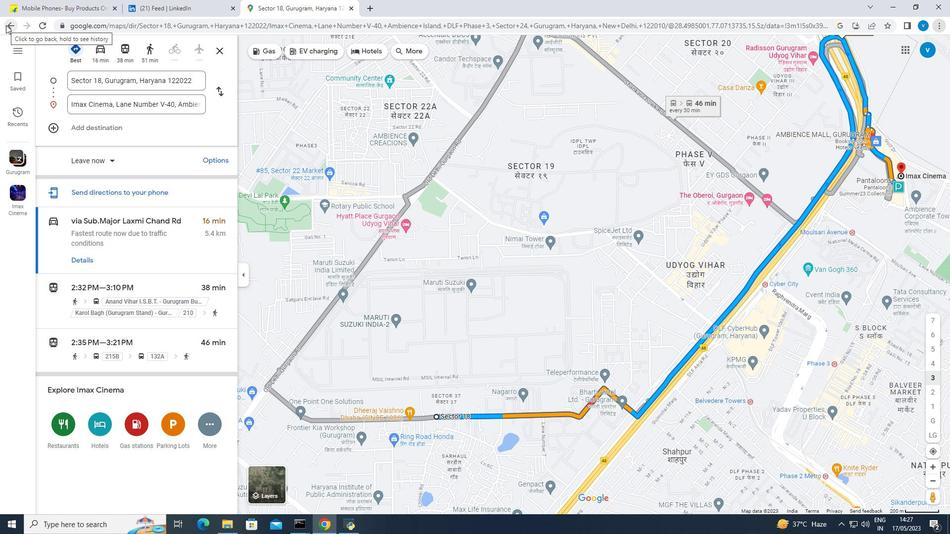 
Action: Mouse moved to (8, 21)
Screenshot: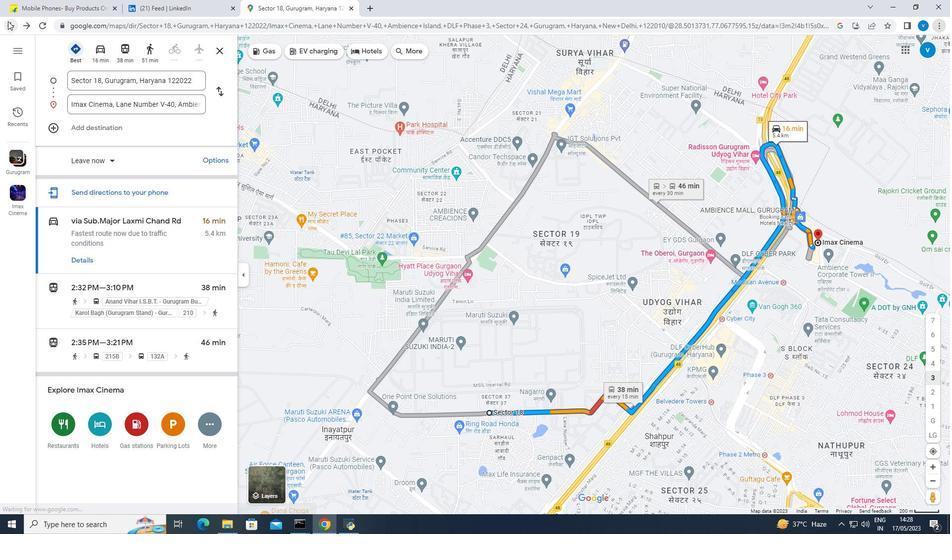 
Action: Mouse pressed left at (8, 21)
Screenshot: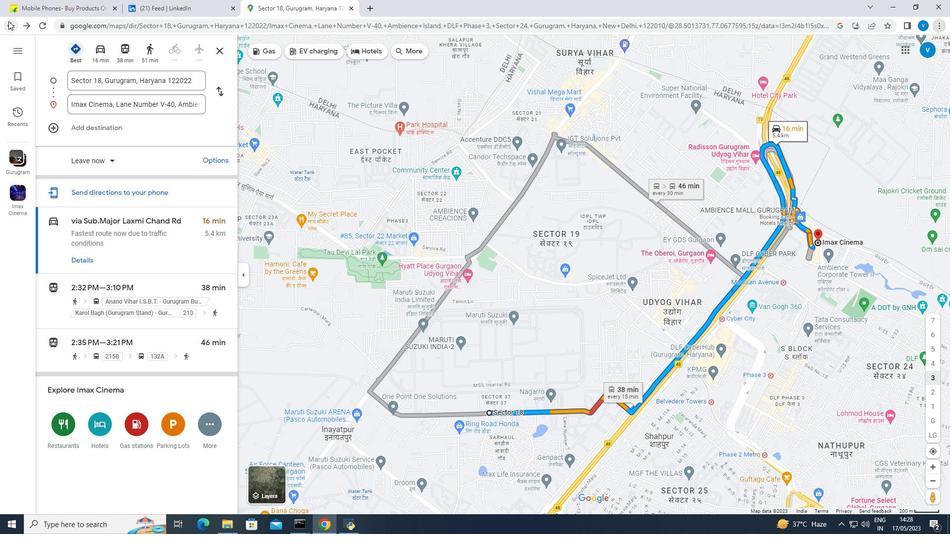 
Action: Mouse moved to (141, 234)
Screenshot: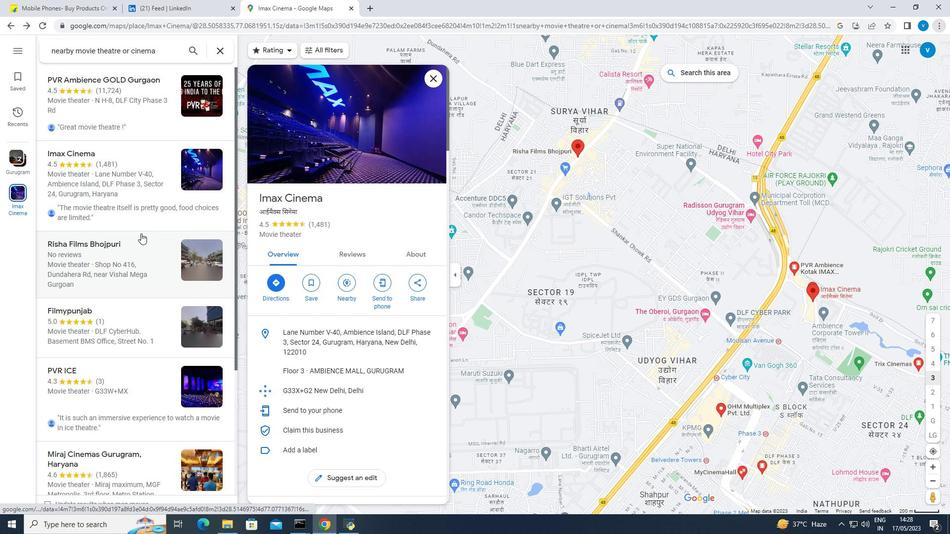 
Action: Mouse scrolled (141, 234) with delta (0, 0)
Screenshot: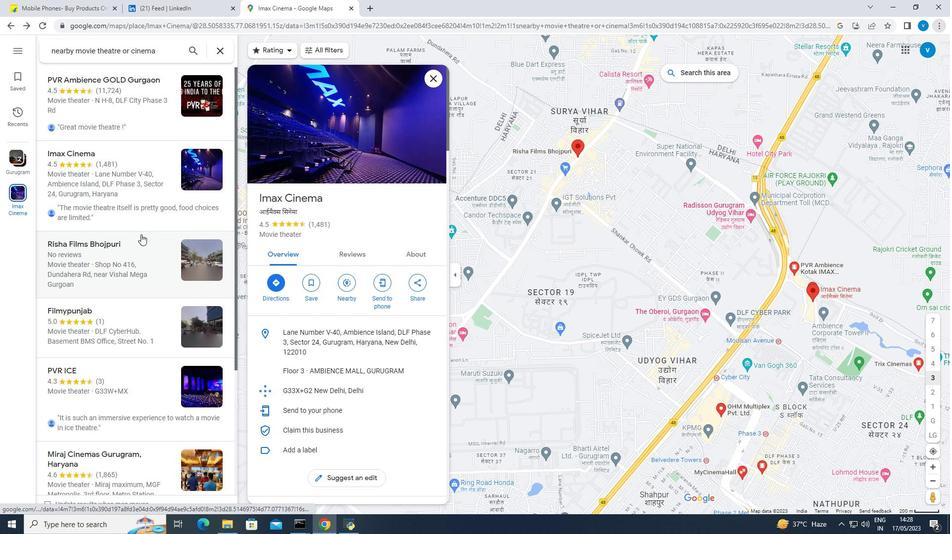 
Action: Mouse scrolled (141, 234) with delta (0, 0)
Screenshot: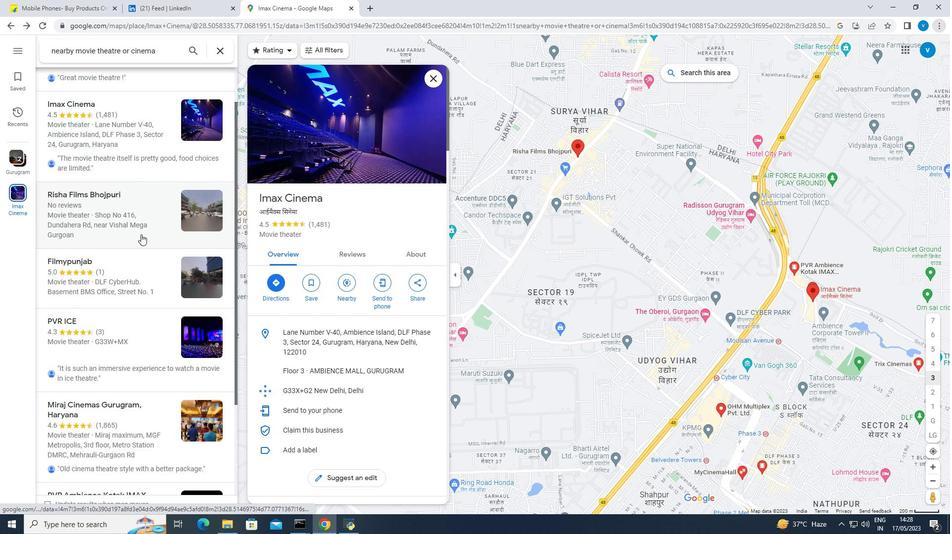 
Action: Mouse scrolled (141, 234) with delta (0, 0)
Screenshot: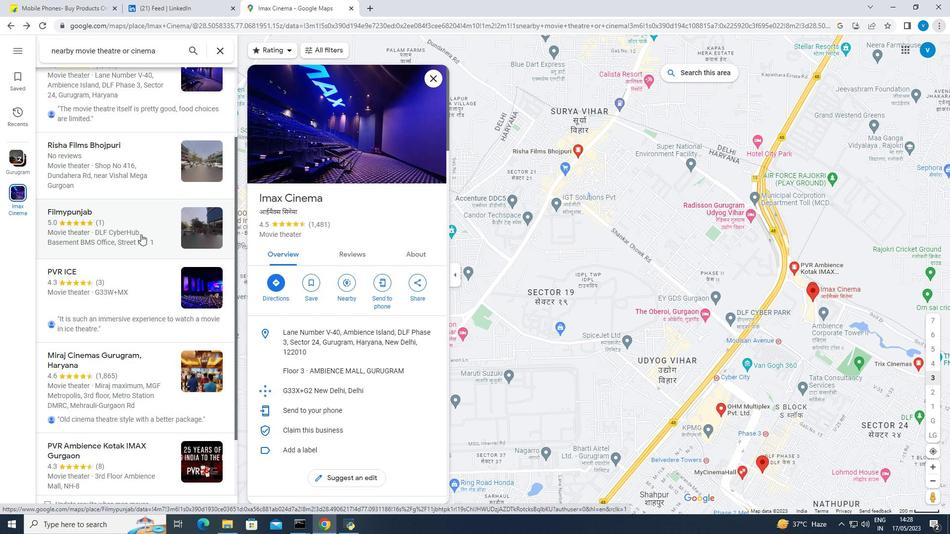 
Action: Mouse scrolled (141, 234) with delta (0, 0)
Screenshot: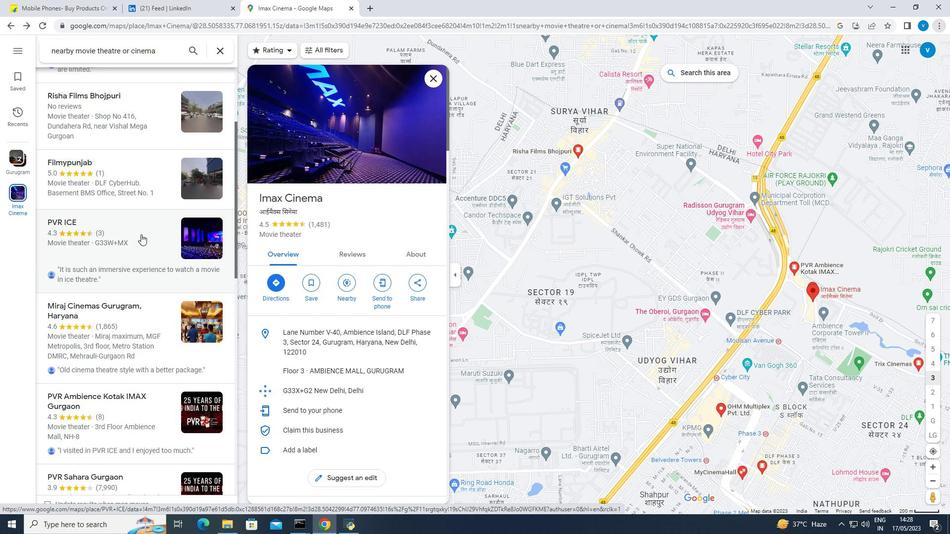 
Action: Mouse scrolled (141, 234) with delta (0, 0)
Screenshot: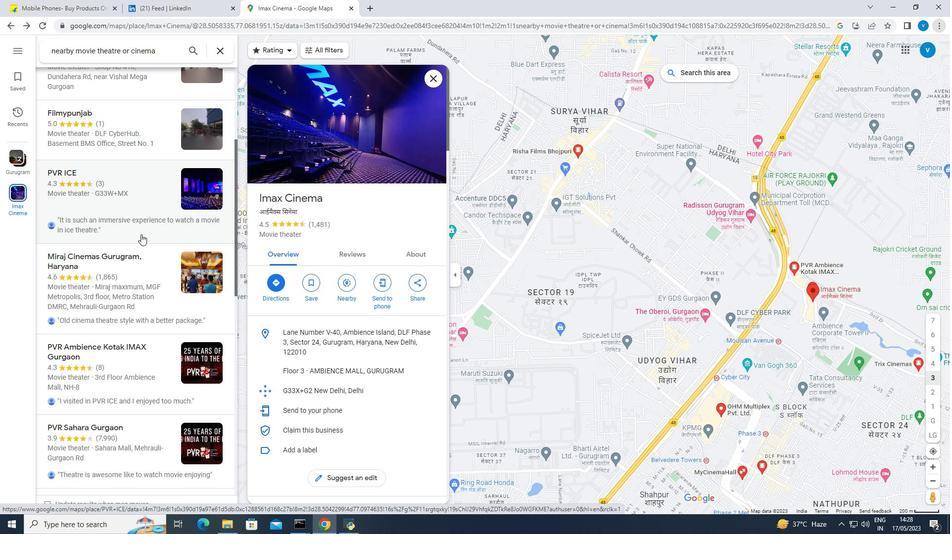 
Action: Mouse scrolled (141, 234) with delta (0, 0)
Screenshot: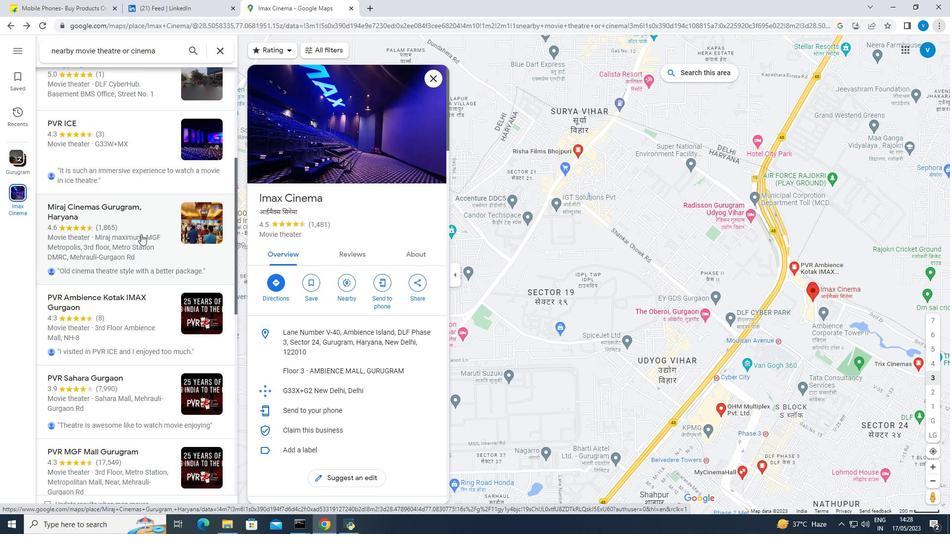 
Action: Mouse scrolled (141, 234) with delta (0, 0)
Screenshot: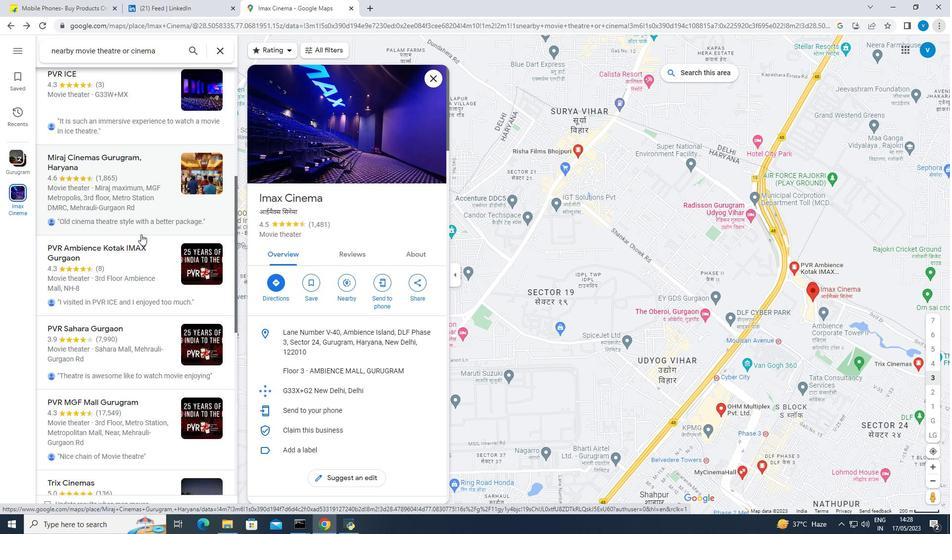 
Action: Mouse moved to (107, 283)
Screenshot: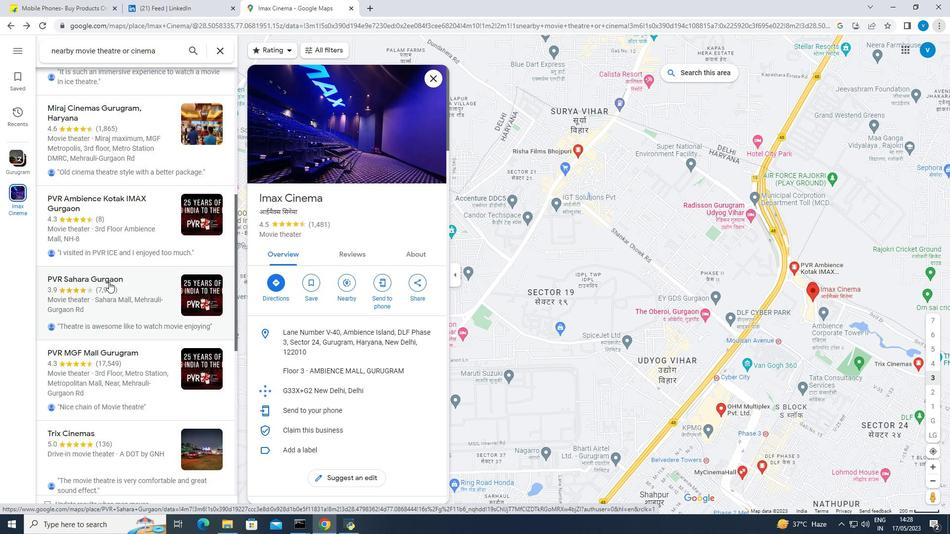 
Action: Mouse pressed left at (107, 283)
Screenshot: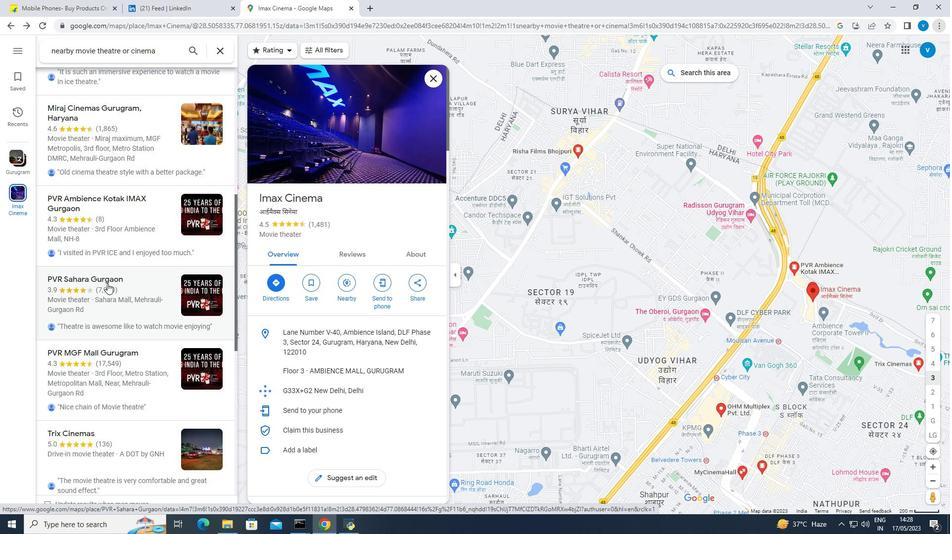 
Action: Mouse moved to (276, 288)
Screenshot: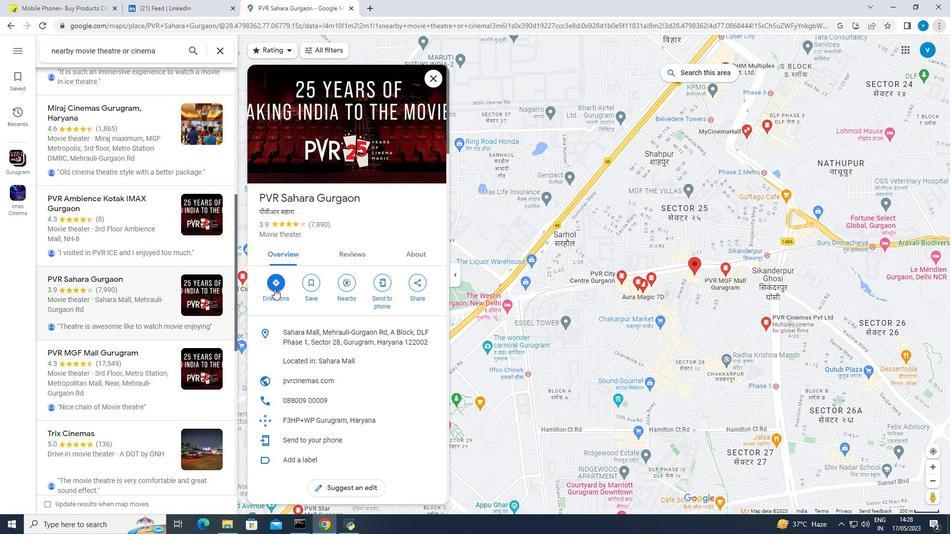 
Action: Mouse pressed left at (276, 288)
Screenshot: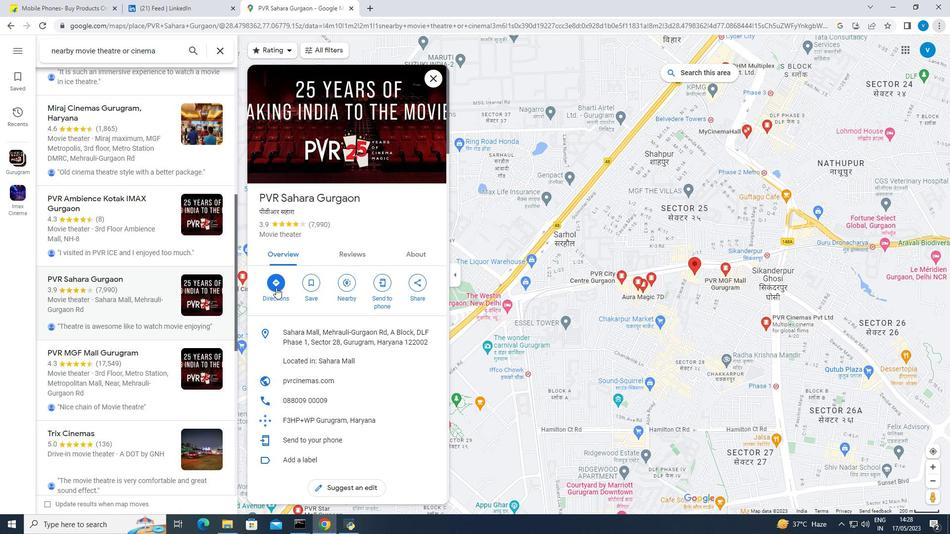 
Action: Mouse moved to (167, 82)
Screenshot: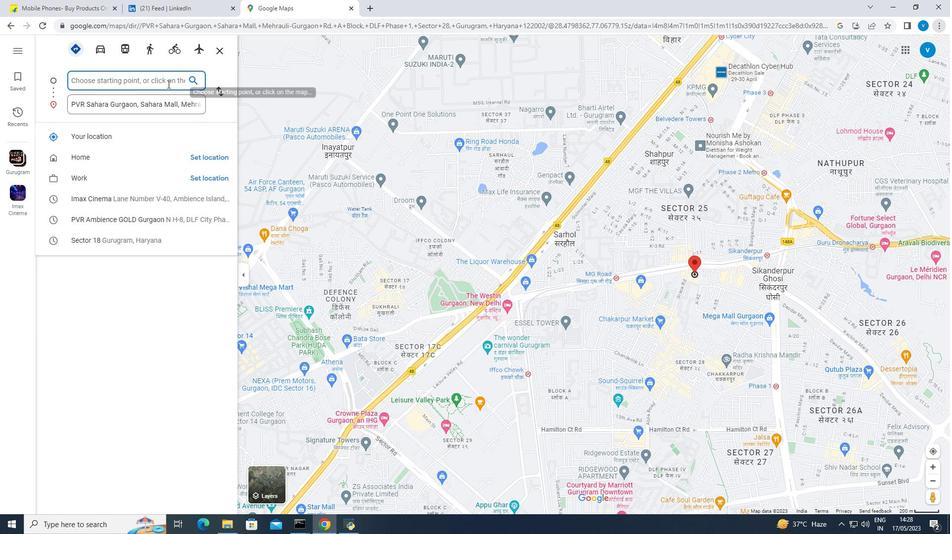 
Action: Mouse pressed left at (167, 82)
Screenshot: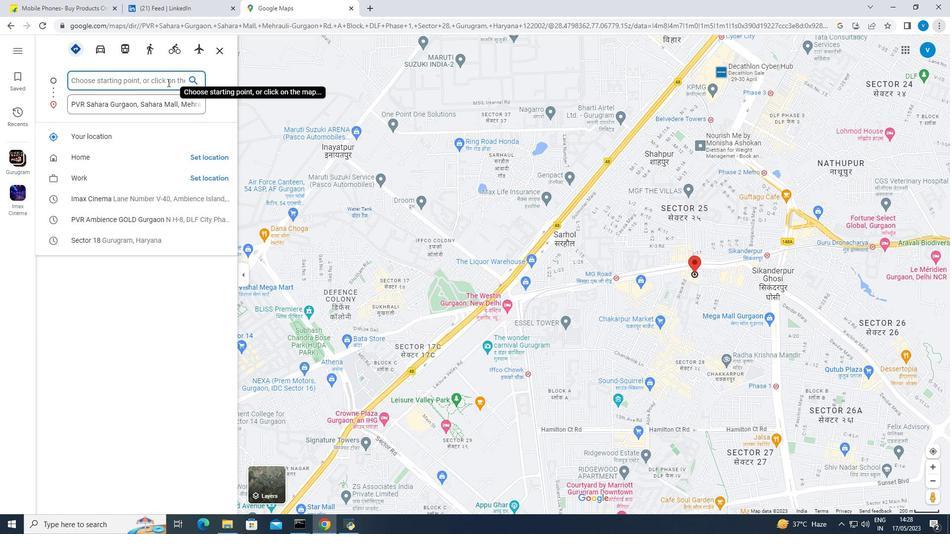 
Action: Key pressed sector<Key.space>22<Key.enter>
Screenshot: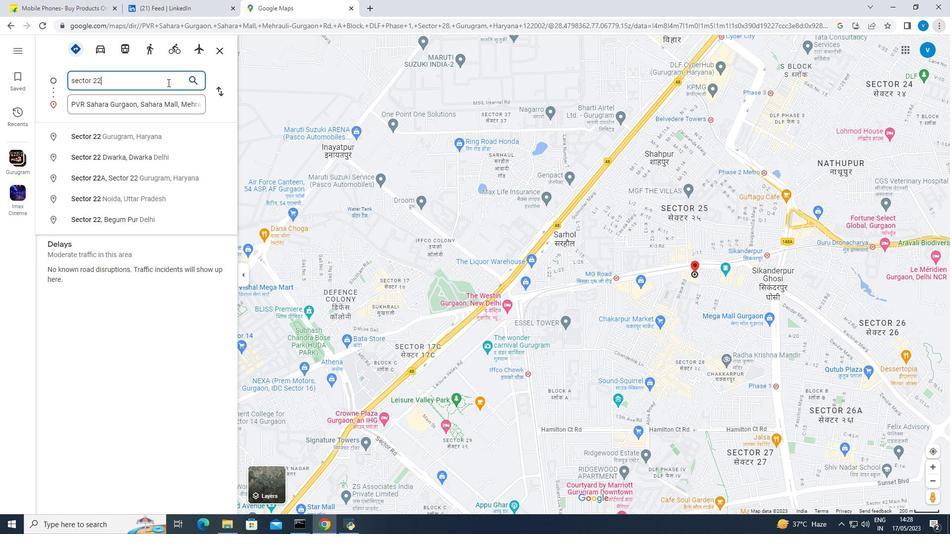 
Action: Mouse moved to (777, 438)
Screenshot: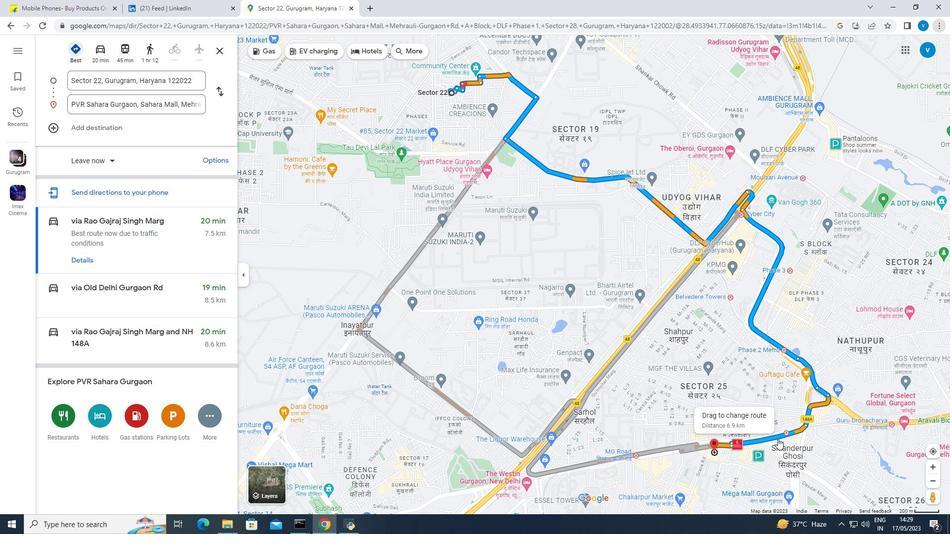 
Action: Mouse scrolled (777, 437) with delta (0, 0)
Screenshot: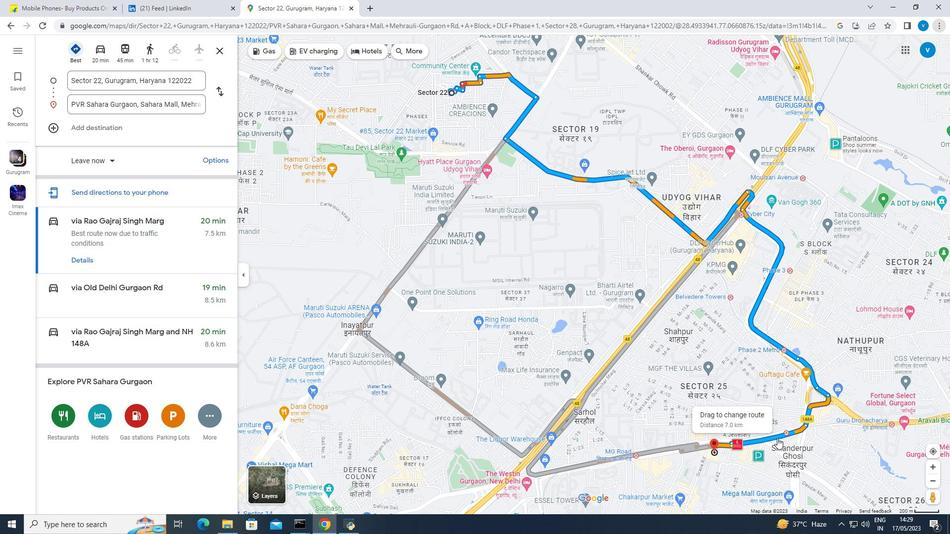 
Action: Mouse moved to (777, 433)
Screenshot: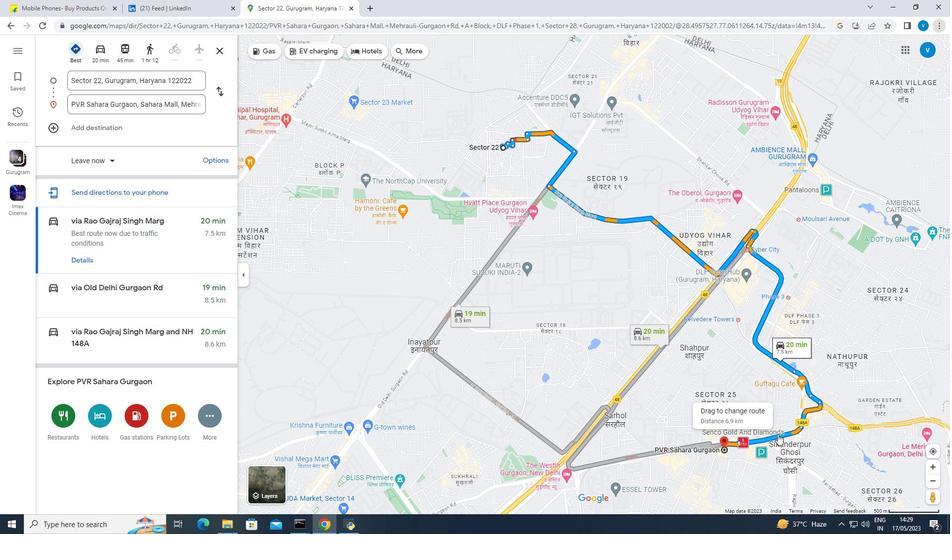 
Action: Mouse scrolled (777, 434) with delta (0, 0)
Screenshot: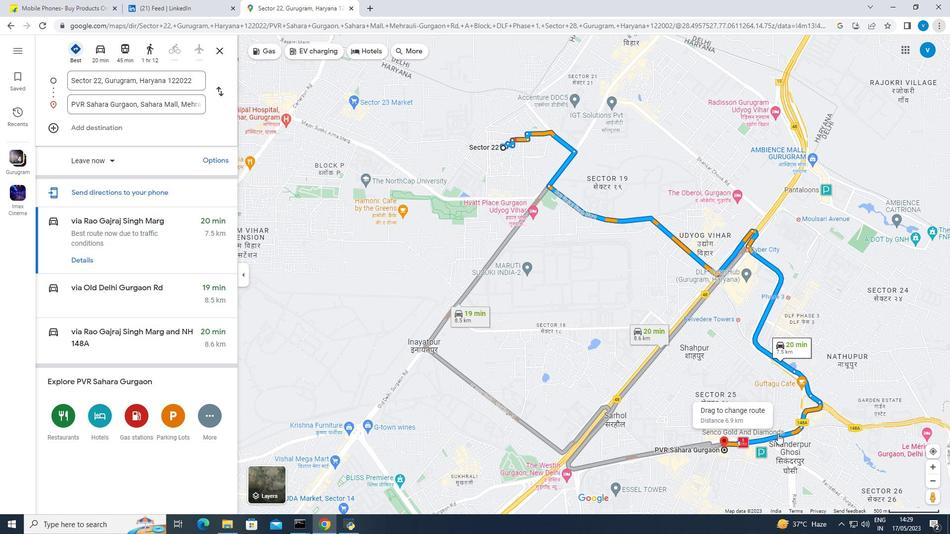 
Action: Mouse moved to (777, 433)
Screenshot: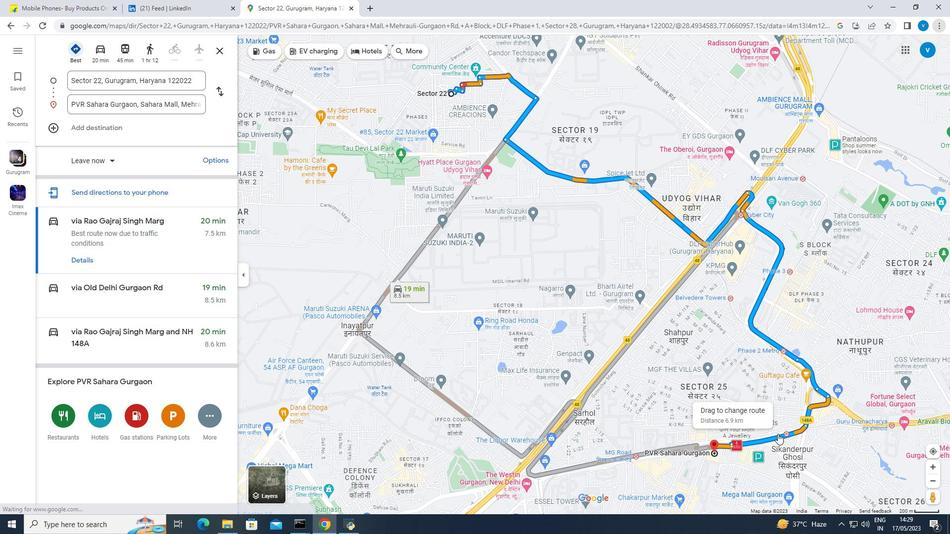 
Action: Mouse scrolled (777, 433) with delta (0, 0)
Screenshot: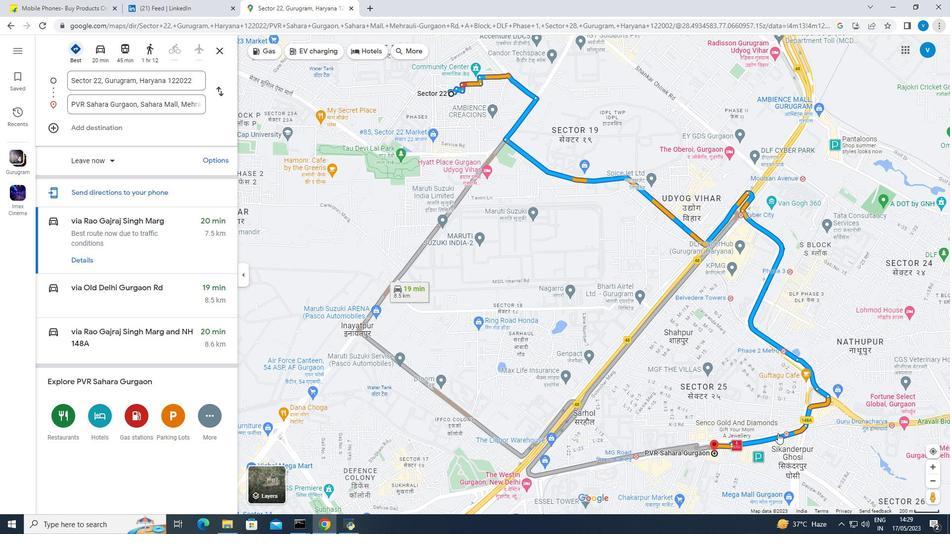 
Action: Mouse moved to (414, 218)
Screenshot: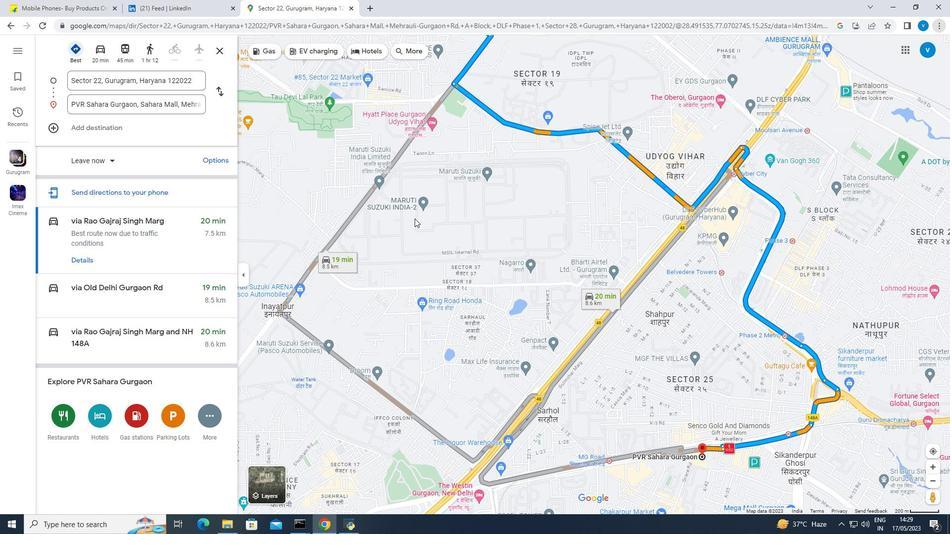 
